Task: For heading  Tahoma with underline.  font size for heading20,  'Change the font style of data to'Arial.  and font size to 12,  Change the alignment of both headline & data to Align left.  In the sheet  Excel Template
Action: Mouse moved to (150, 121)
Screenshot: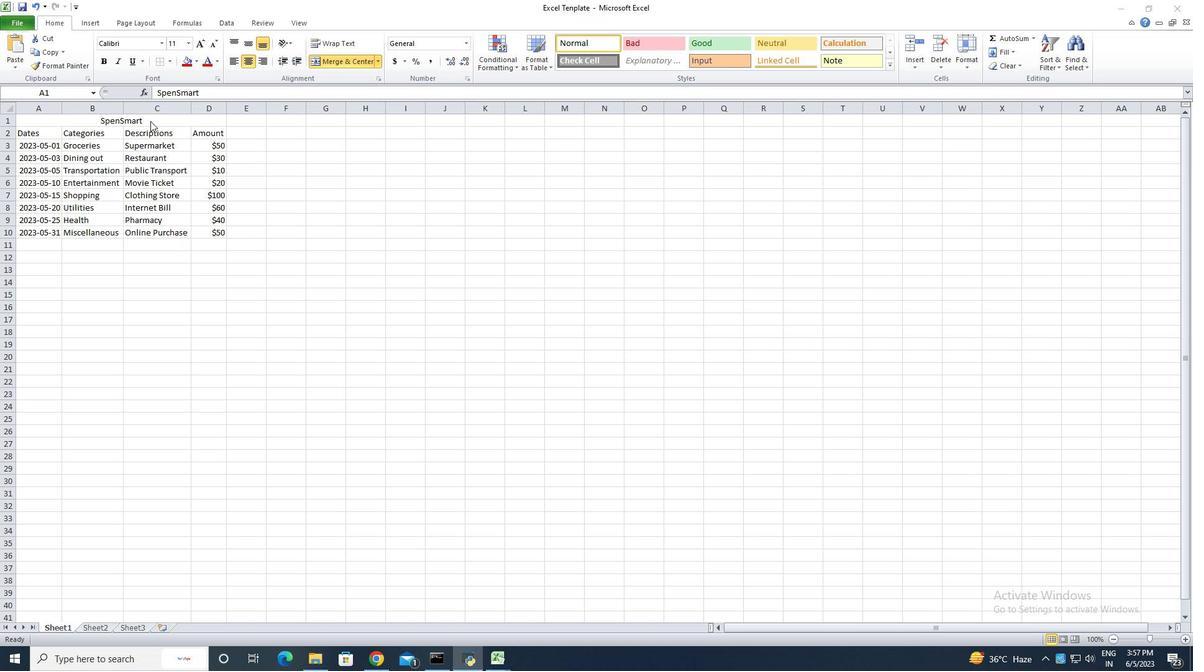 
Action: Mouse pressed left at (150, 121)
Screenshot: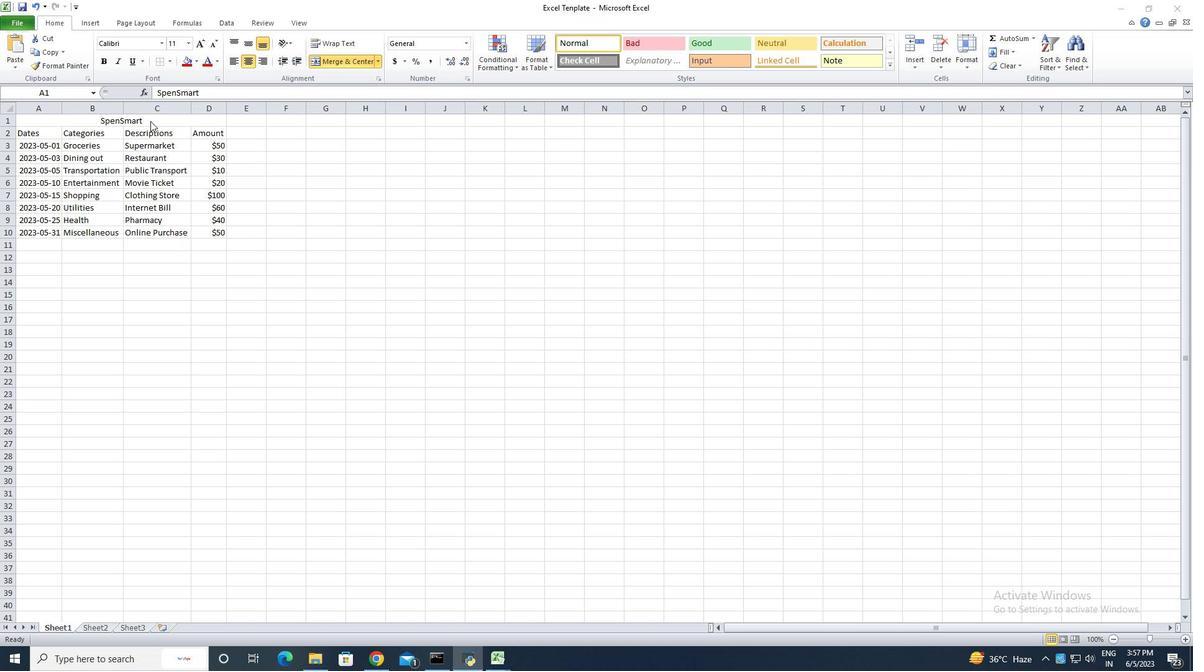 
Action: Mouse moved to (160, 42)
Screenshot: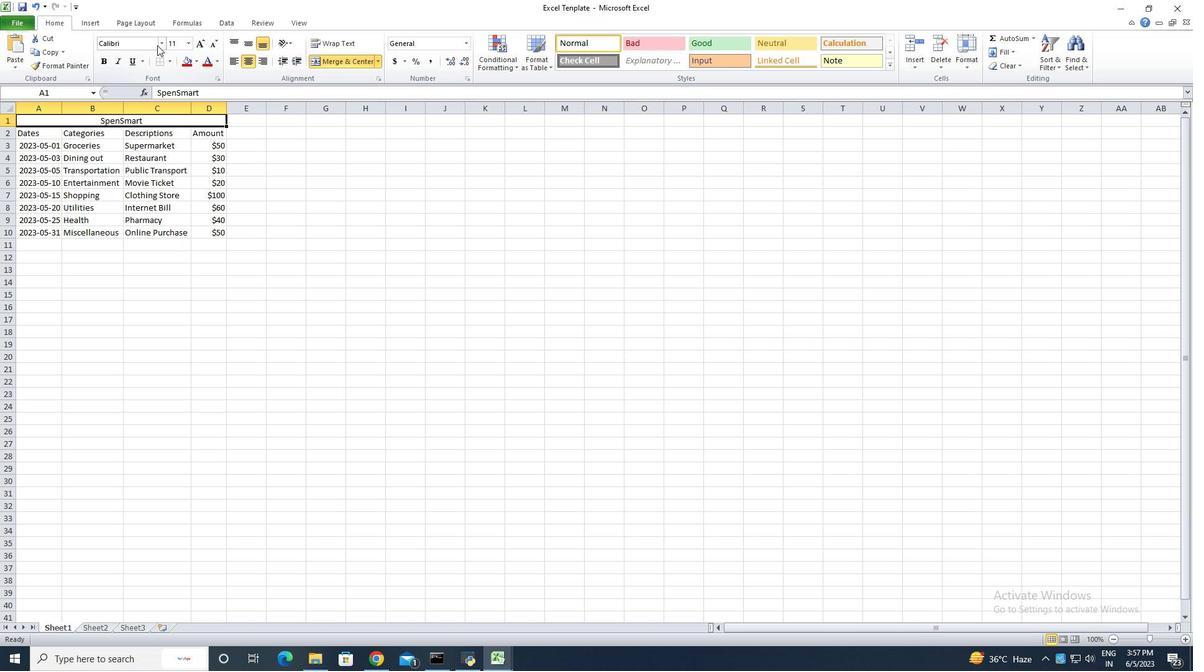 
Action: Mouse pressed left at (160, 42)
Screenshot: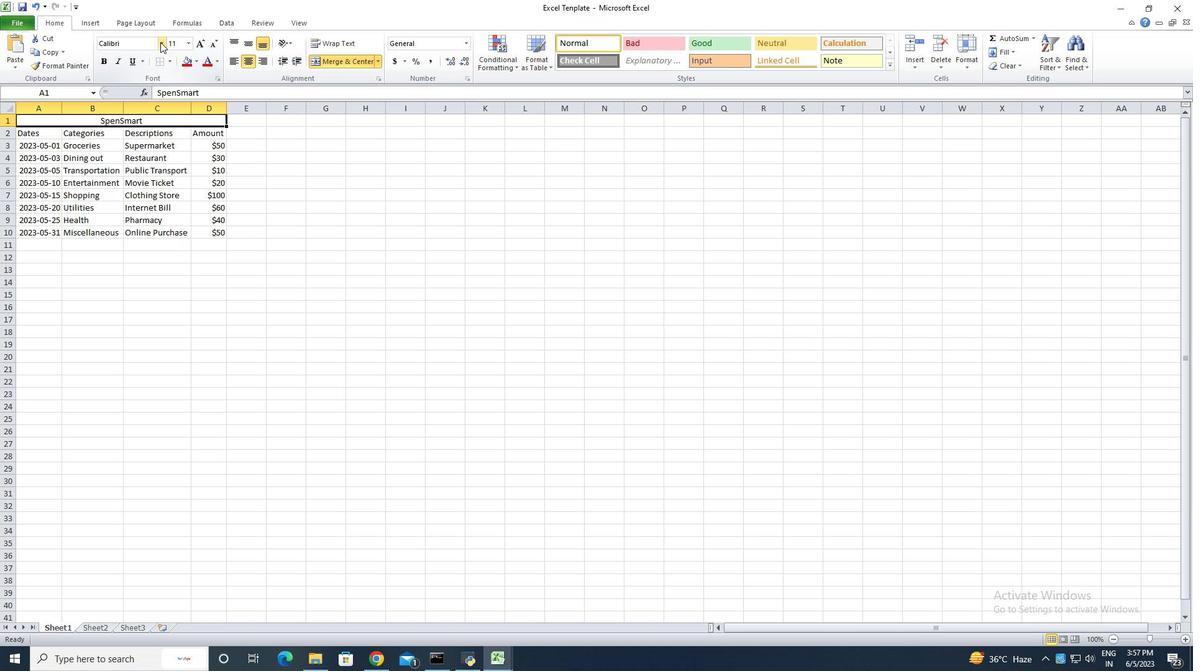 
Action: Mouse moved to (160, 42)
Screenshot: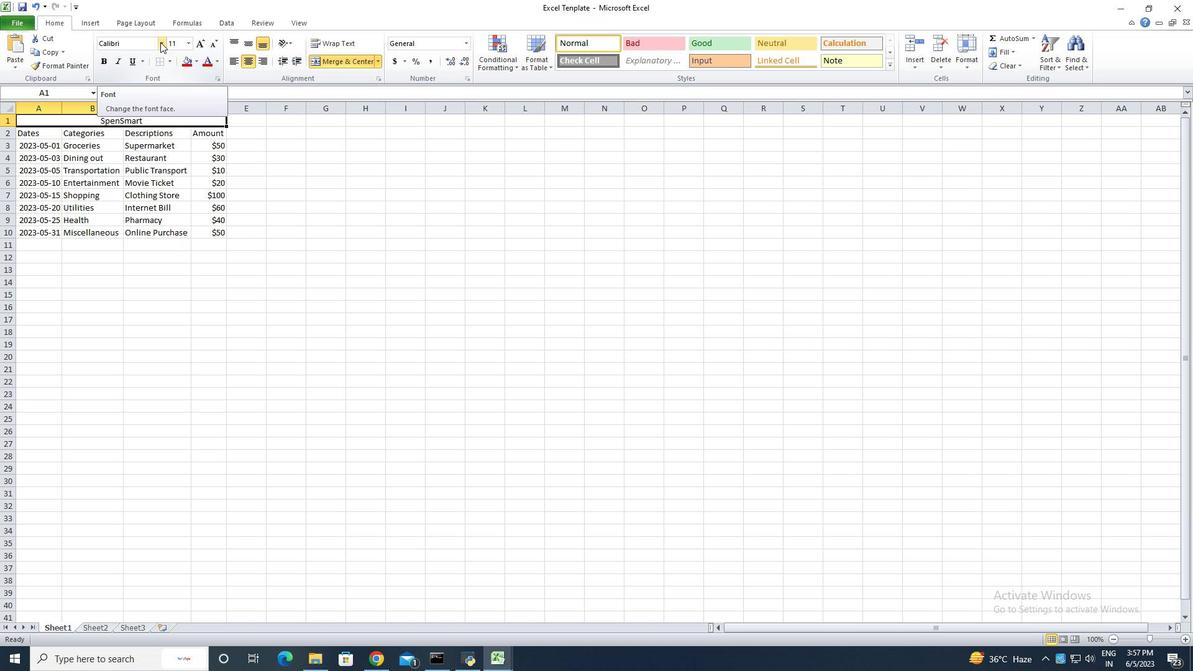 
Action: Key pressed ctrl+Tahoma<Key.backspace><Key.backspace><Key.backspace><Key.backspace><Key.backspace><Key.backspace><Key.shift>Tahoma
Screenshot: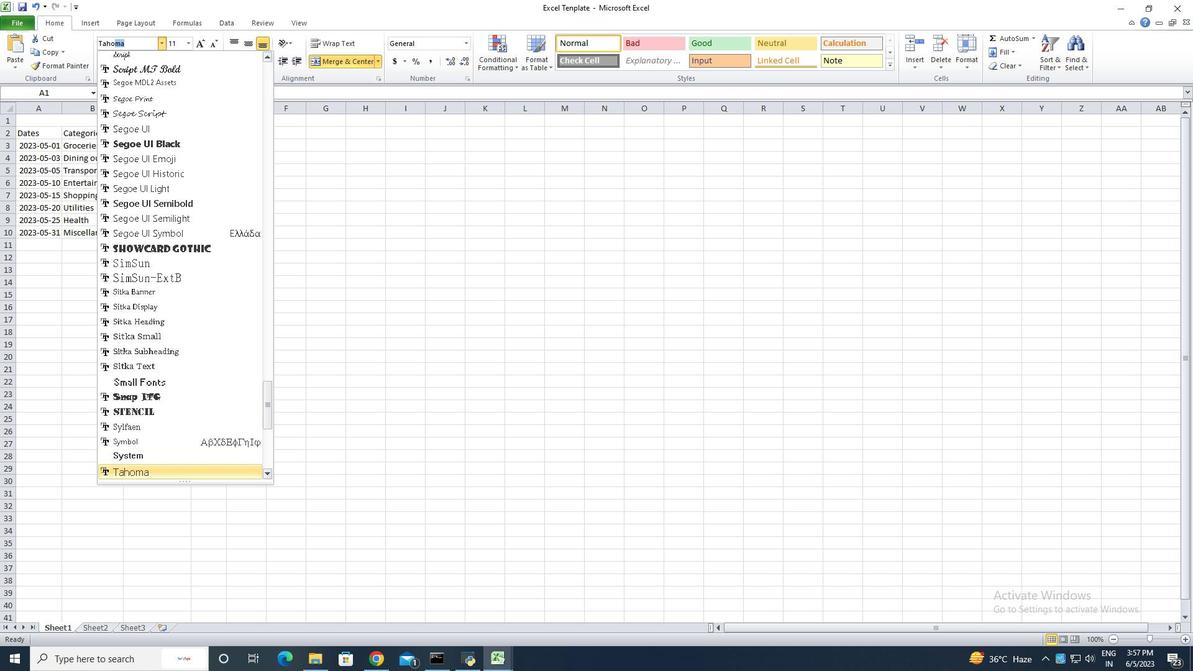 
Action: Mouse moved to (147, 467)
Screenshot: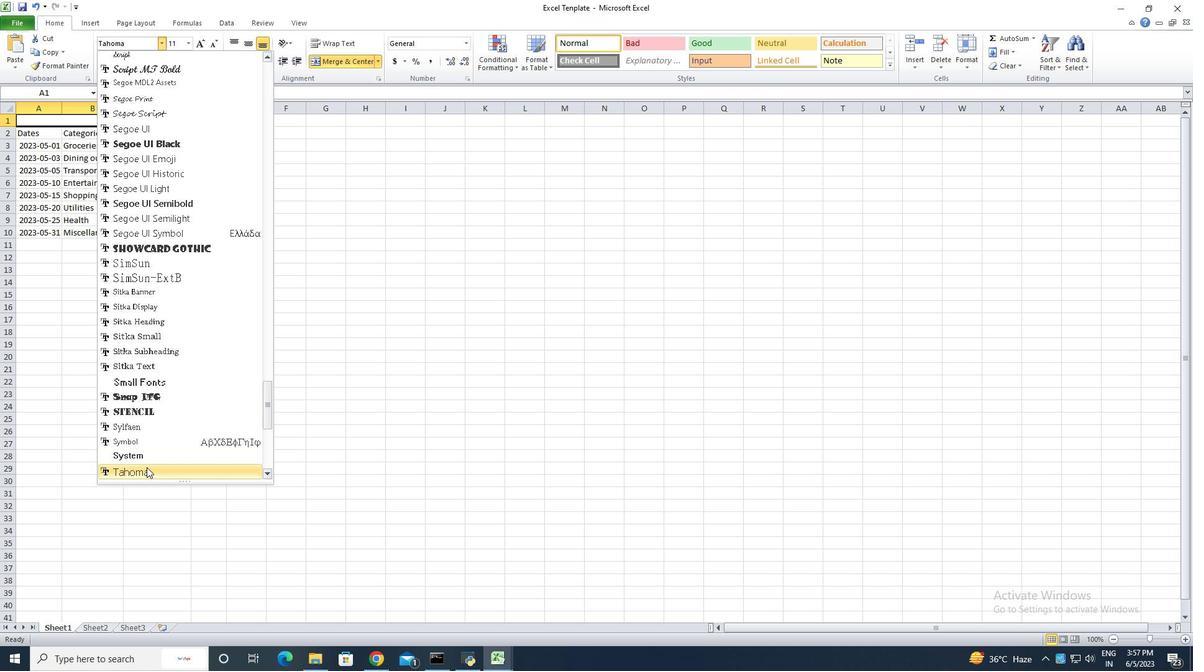 
Action: Mouse pressed left at (147, 467)
Screenshot: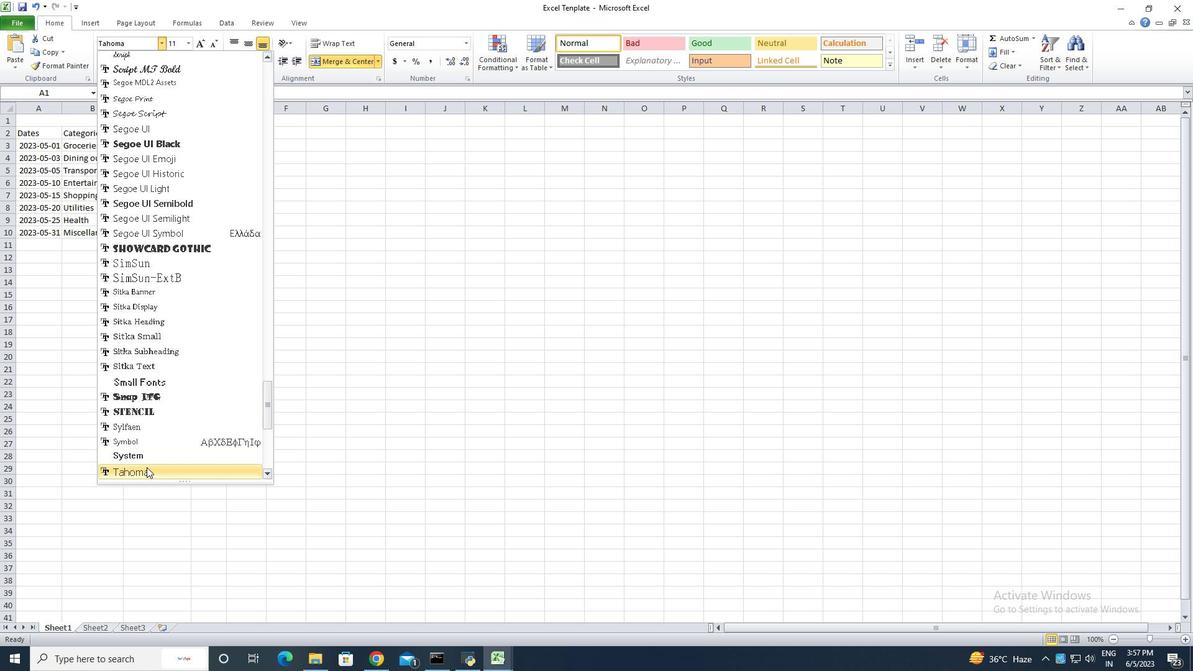 
Action: Mouse moved to (199, 47)
Screenshot: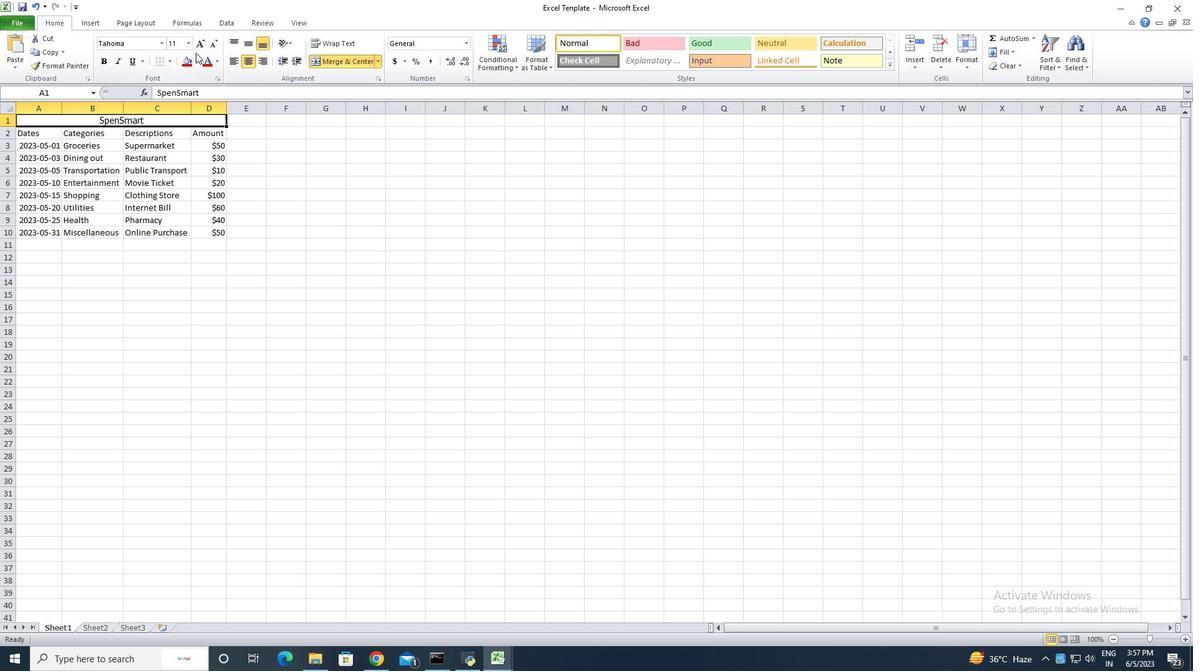 
Action: Mouse pressed left at (199, 47)
Screenshot: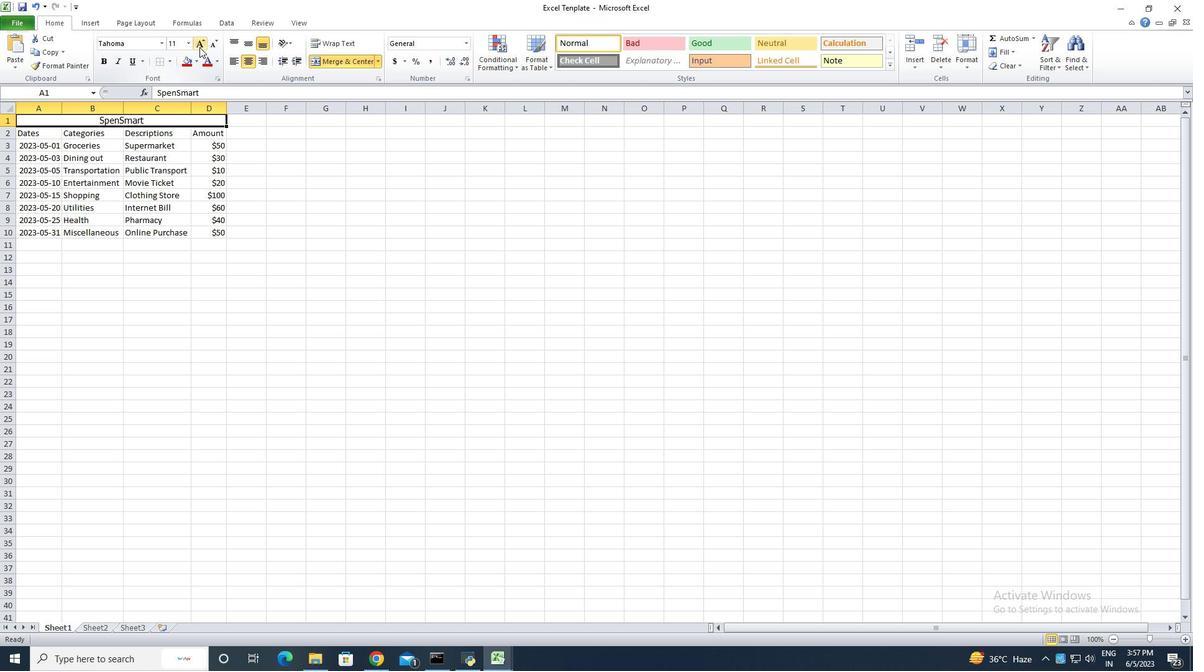 
Action: Mouse pressed left at (199, 47)
Screenshot: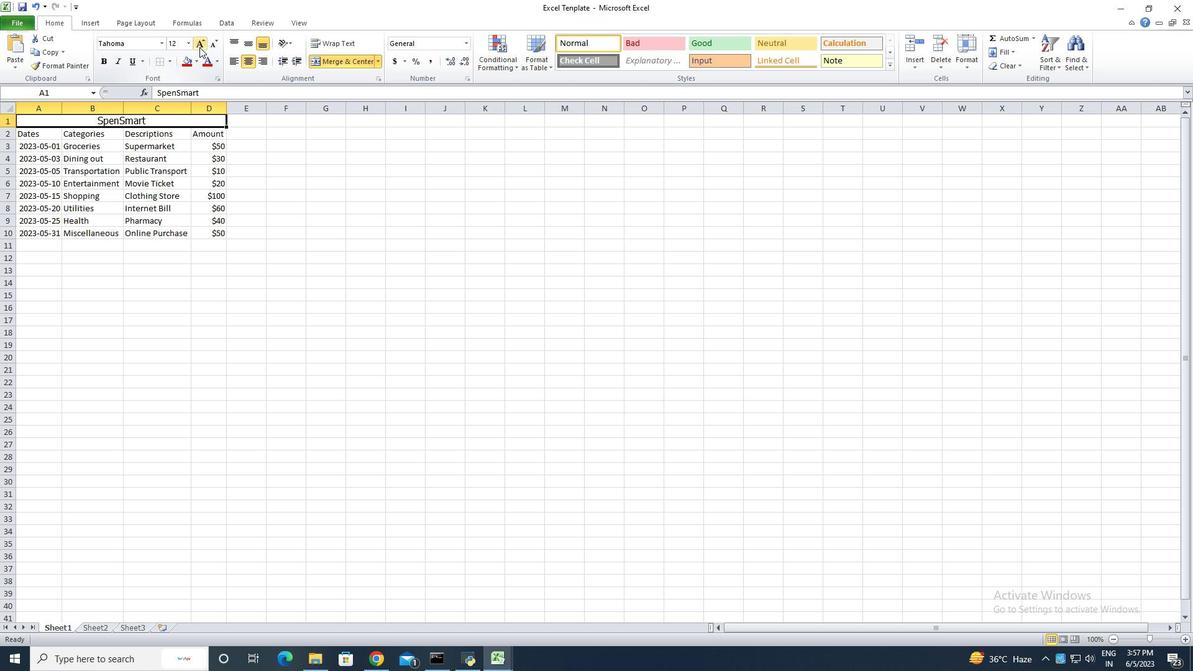 
Action: Mouse pressed left at (199, 47)
Screenshot: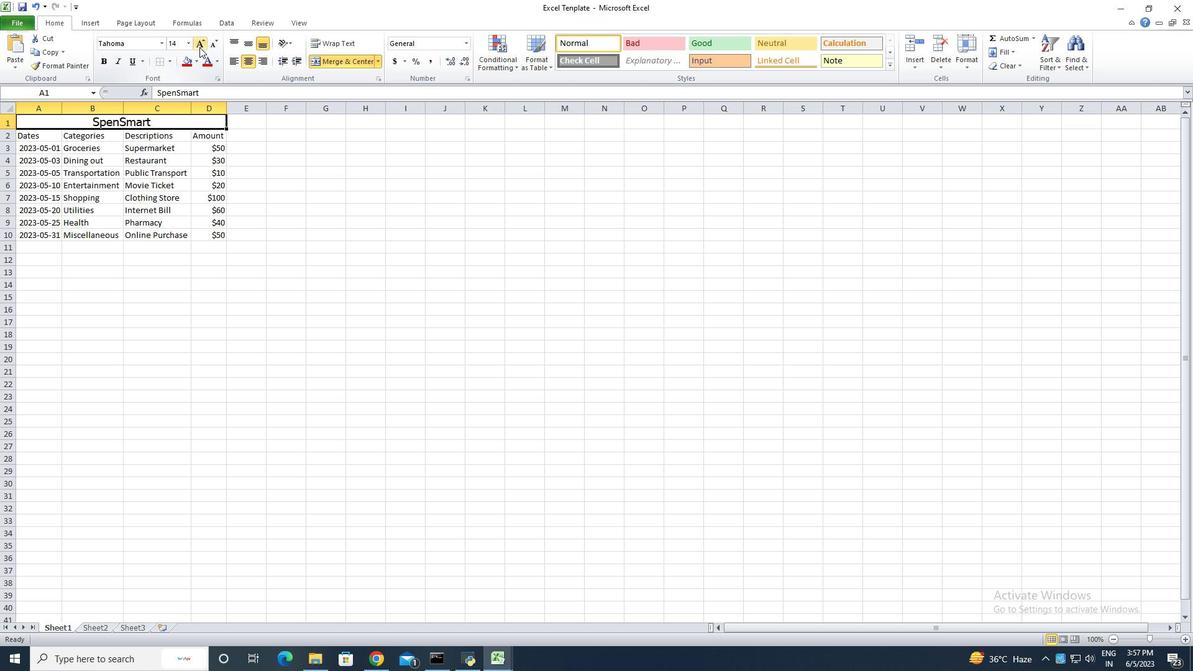 
Action: Mouse pressed left at (199, 47)
Screenshot: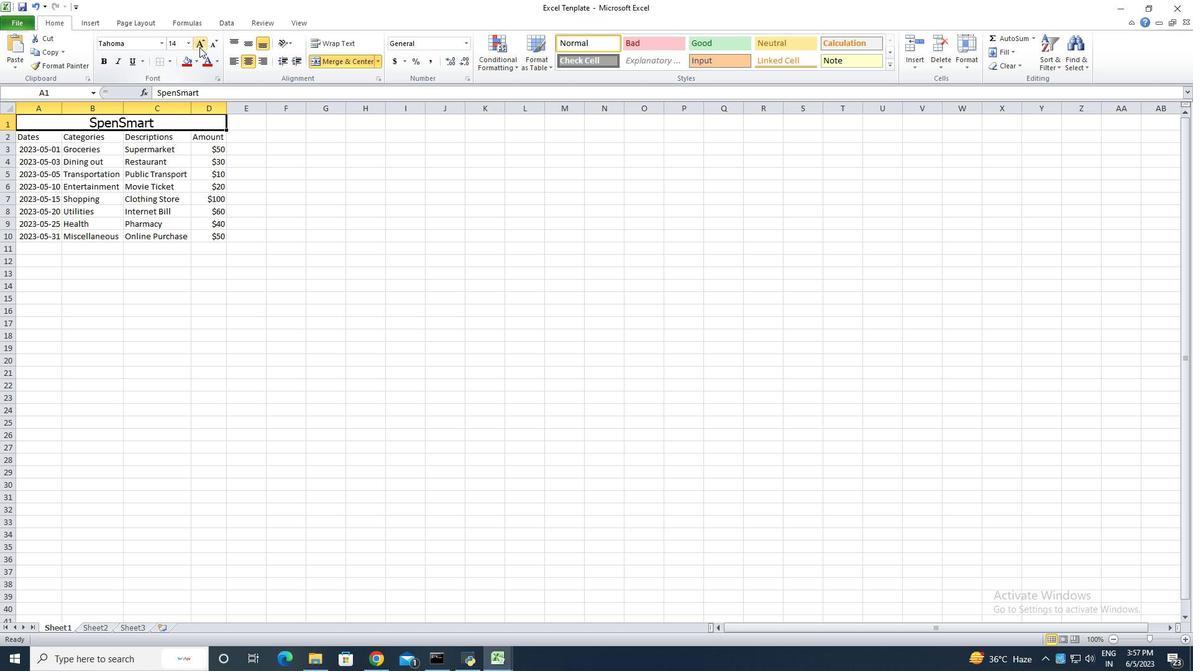 
Action: Mouse pressed left at (199, 47)
Screenshot: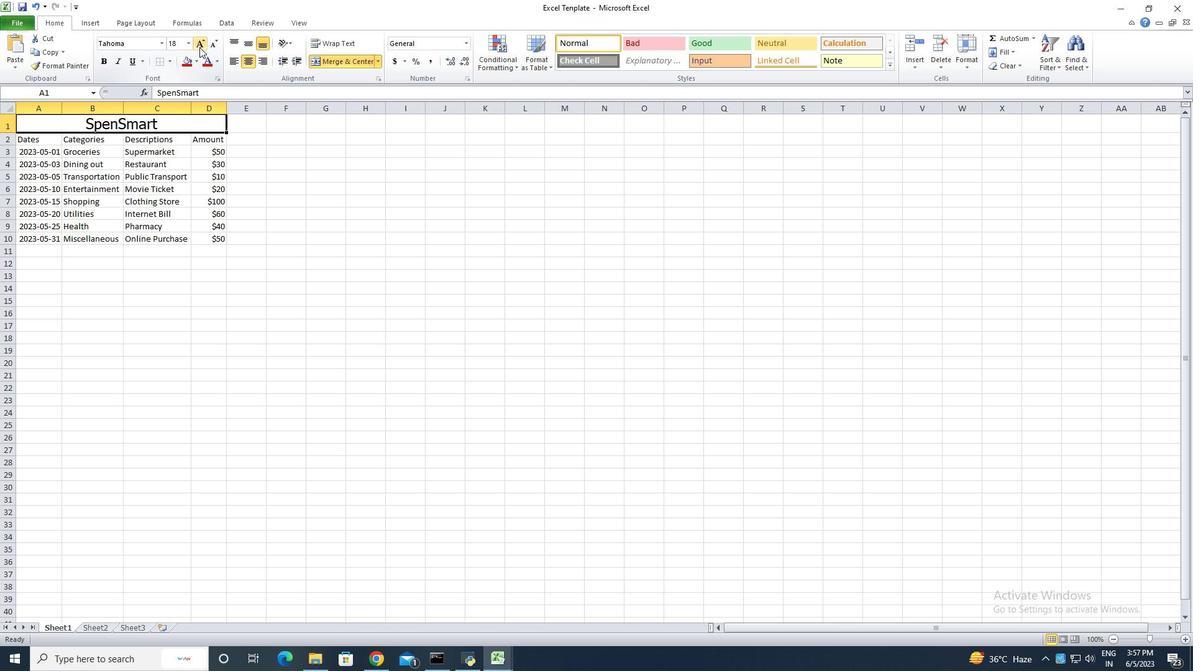 
Action: Mouse moved to (36, 142)
Screenshot: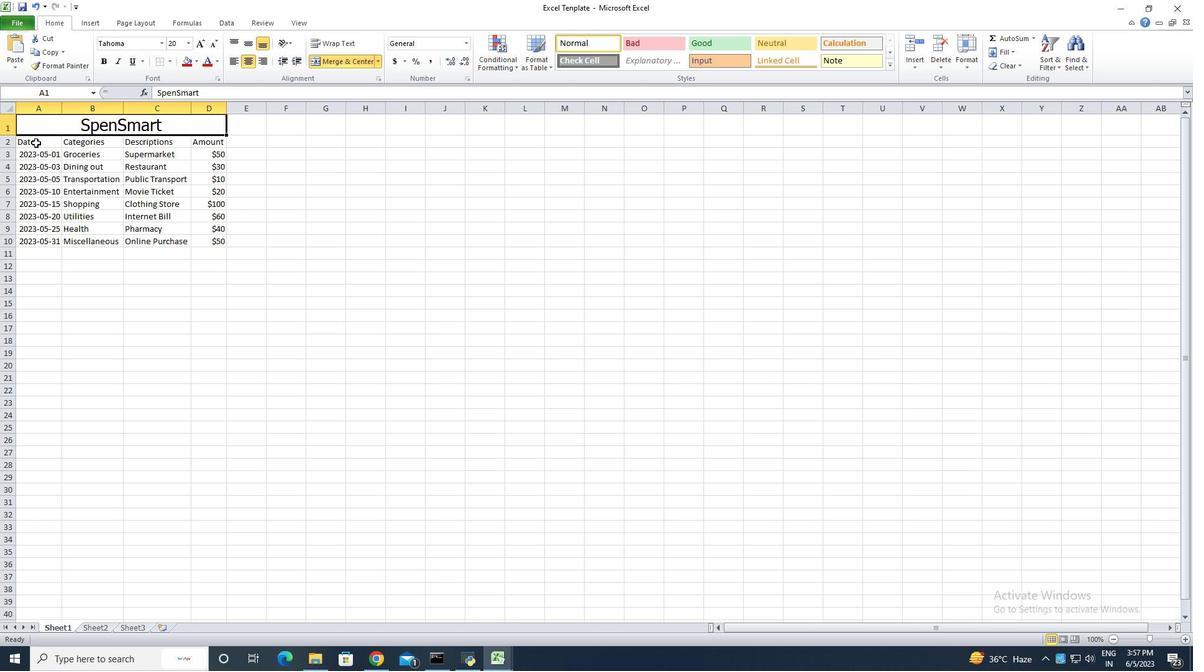 
Action: Mouse pressed left at (36, 142)
Screenshot: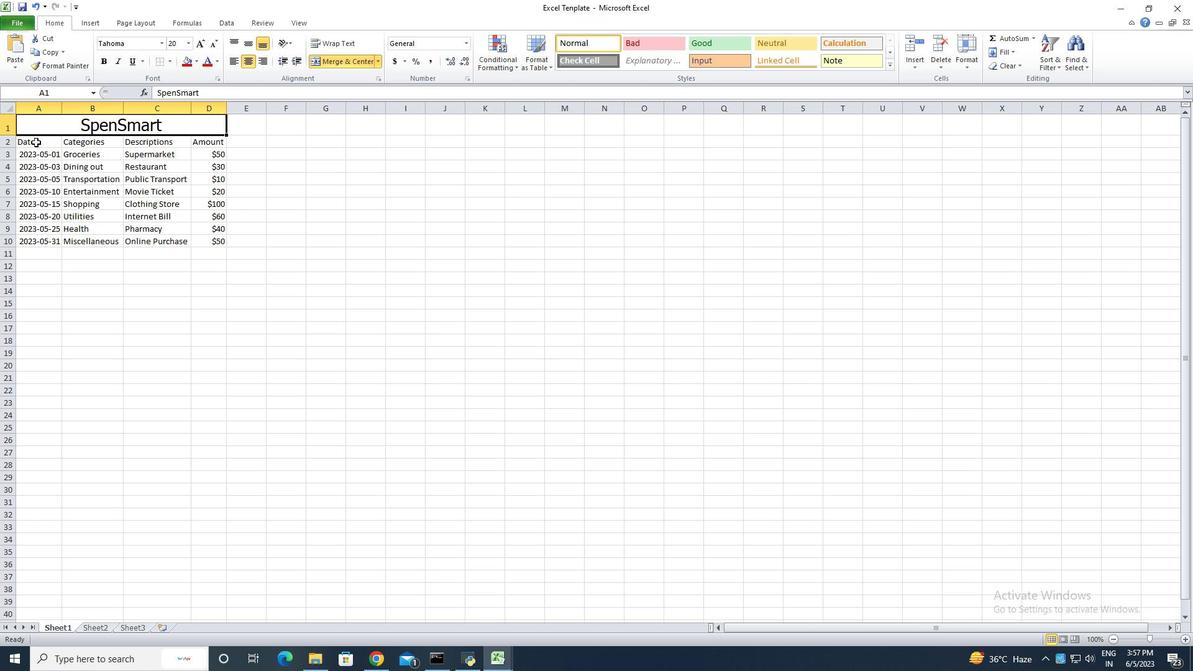 
Action: Mouse moved to (160, 37)
Screenshot: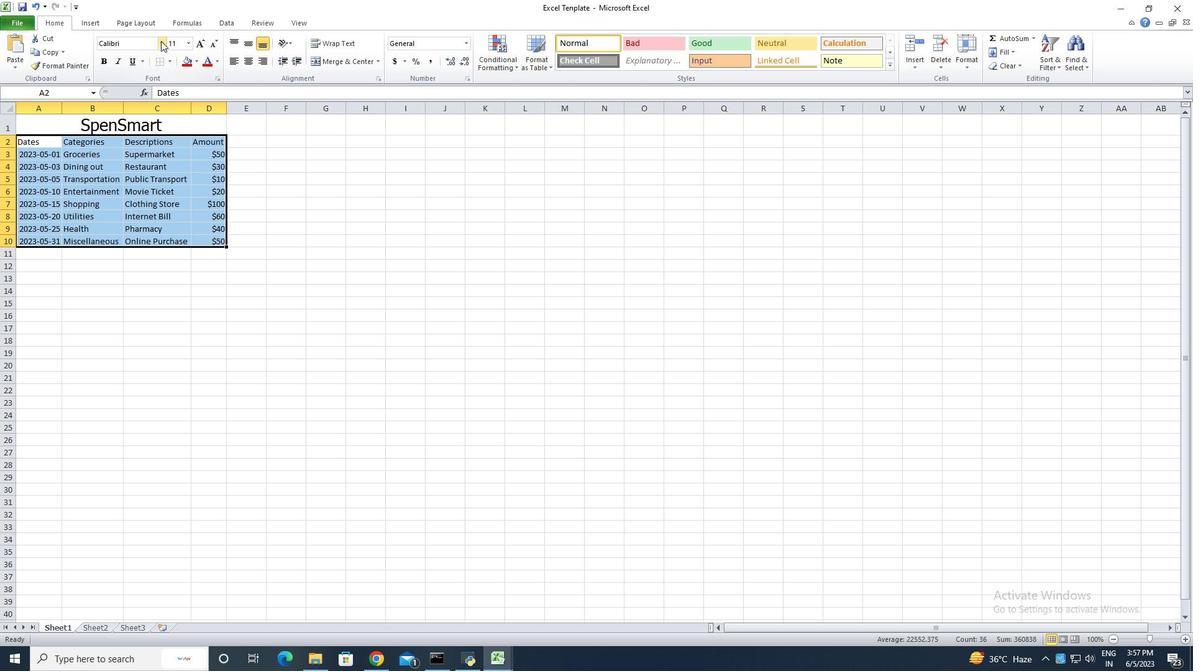 
Action: Mouse pressed left at (160, 37)
Screenshot: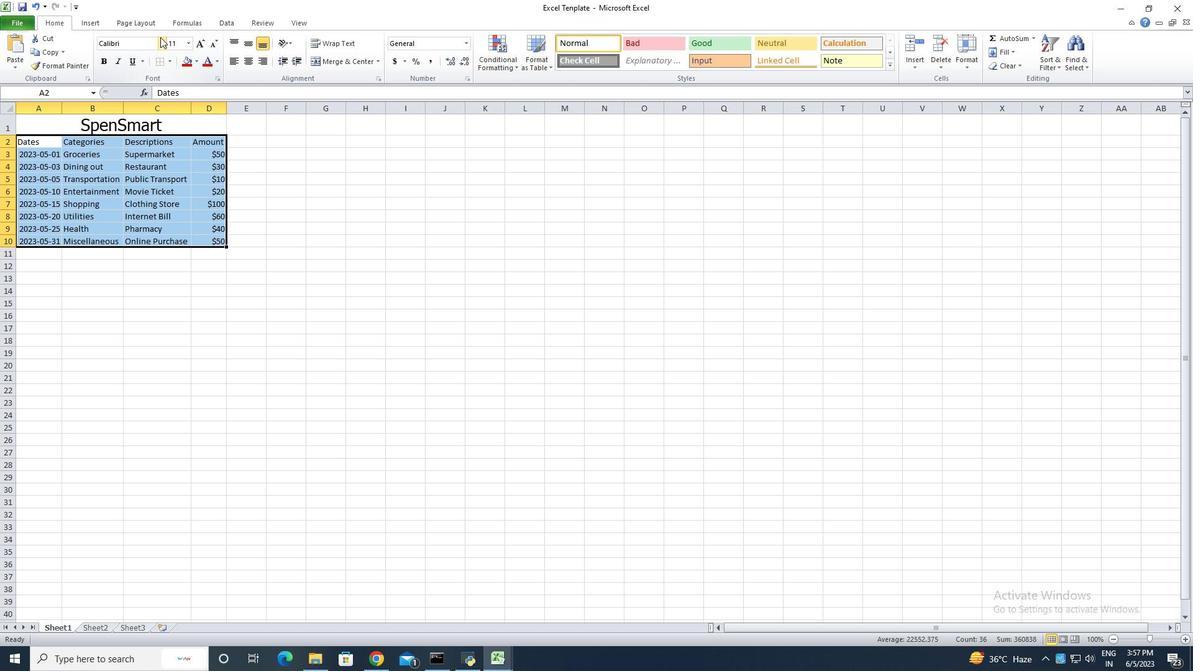 
Action: Mouse moved to (164, 143)
Screenshot: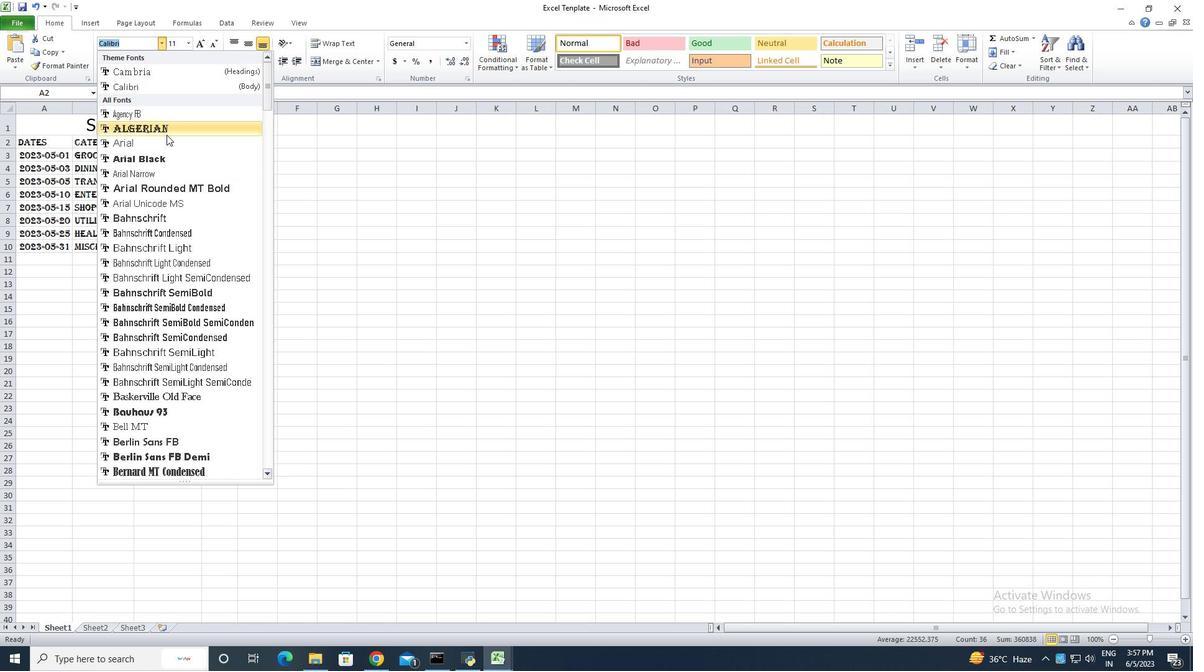 
Action: Mouse pressed left at (164, 143)
Screenshot: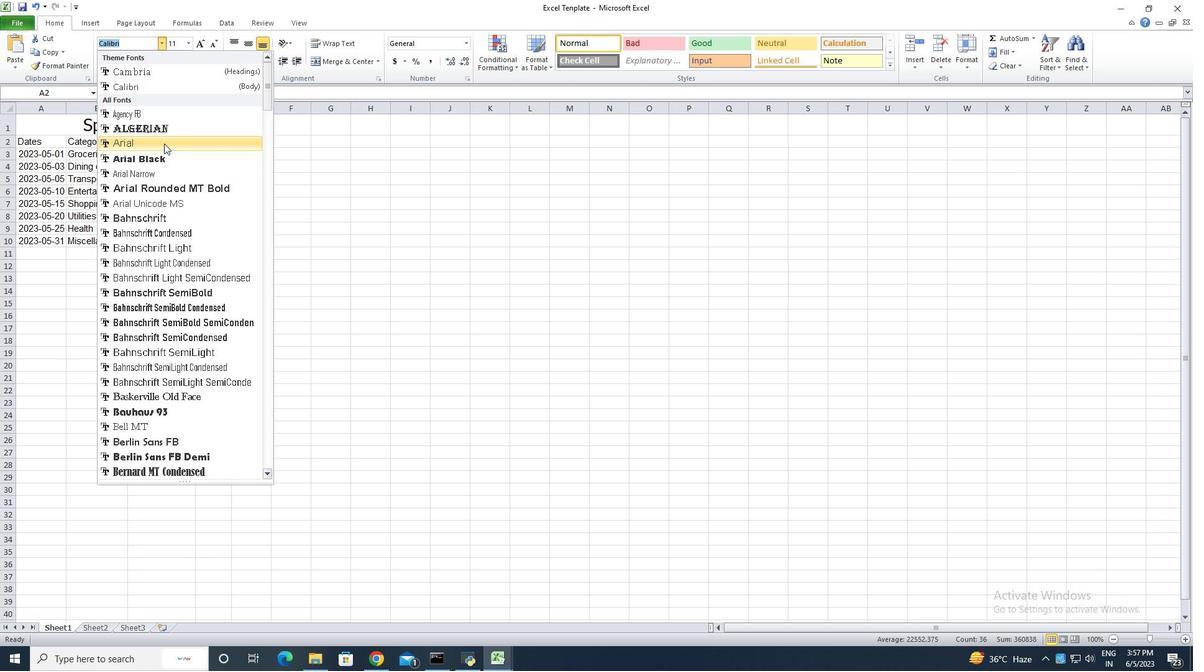 
Action: Mouse moved to (200, 42)
Screenshot: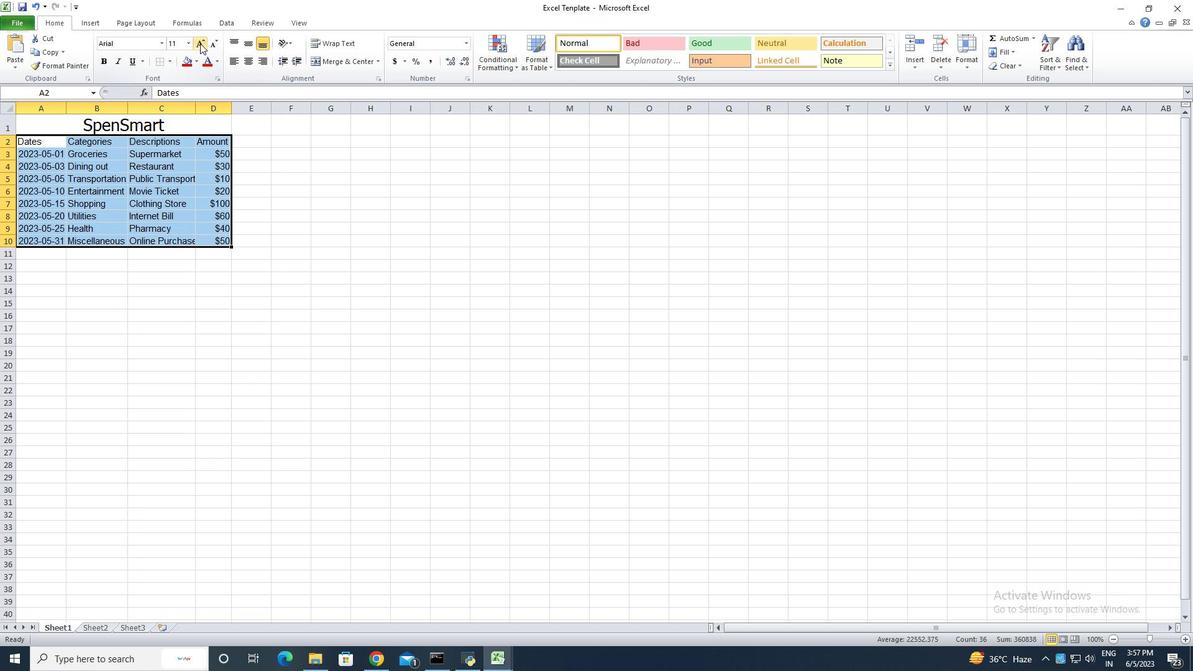 
Action: Mouse pressed left at (200, 42)
Screenshot: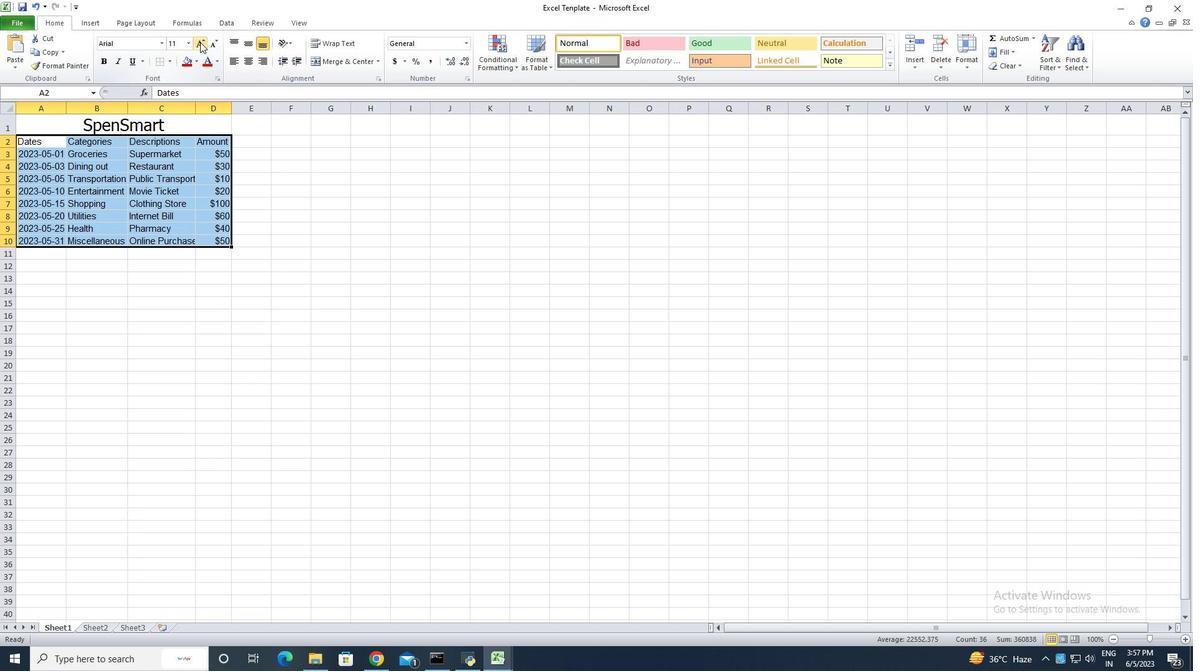 
Action: Mouse moved to (208, 350)
Screenshot: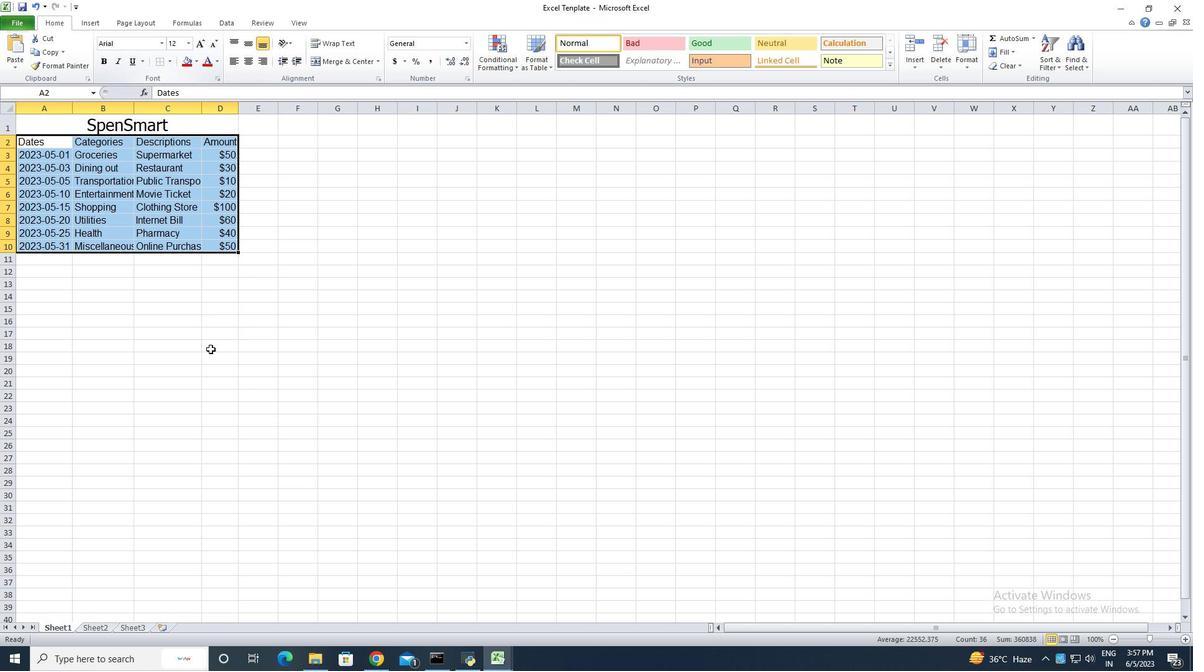 
Action: Mouse pressed left at (208, 350)
Screenshot: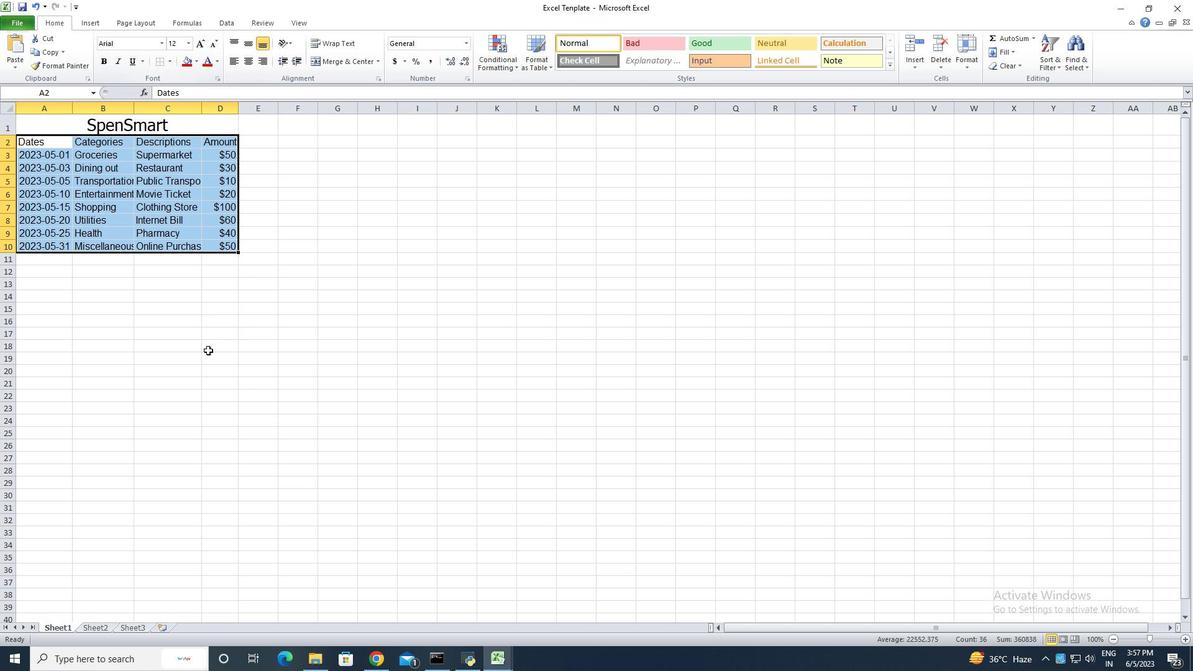 
Action: Mouse moved to (73, 111)
Screenshot: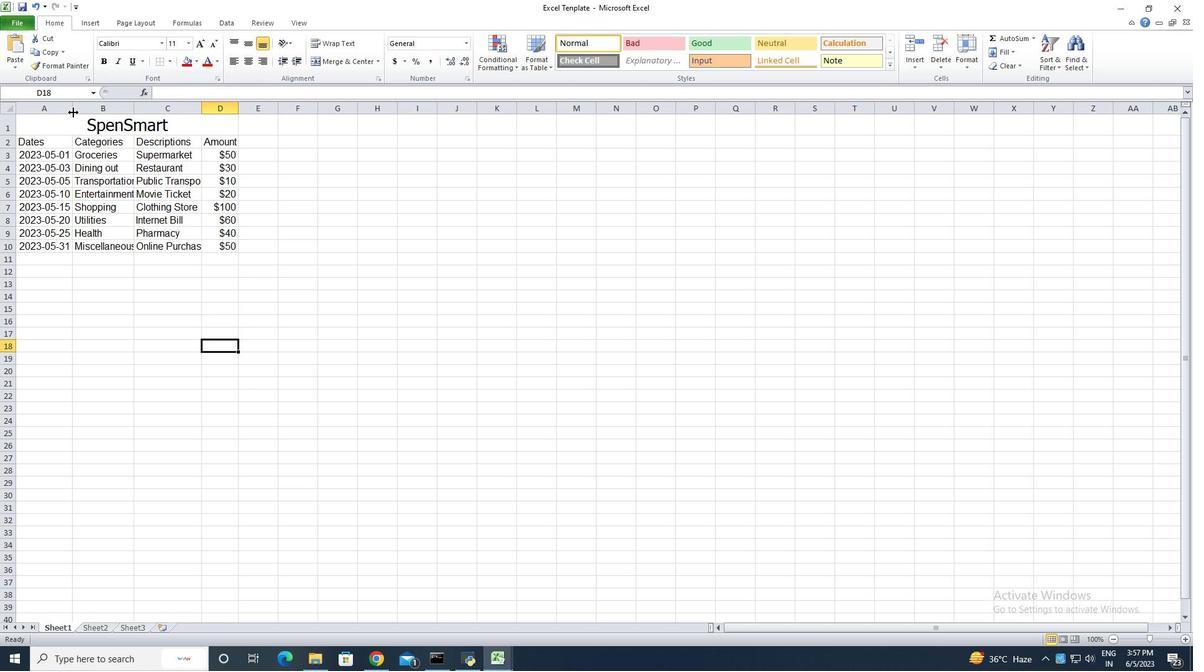 
Action: Mouse pressed left at (73, 111)
Screenshot: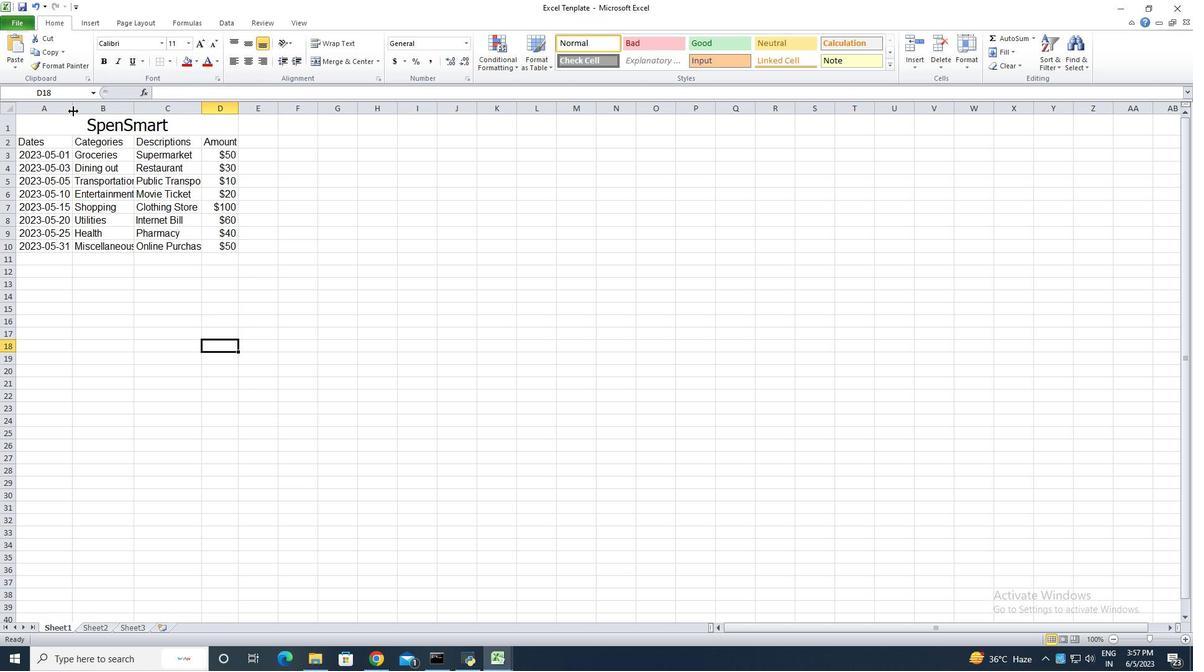 
Action: Mouse pressed left at (73, 111)
Screenshot: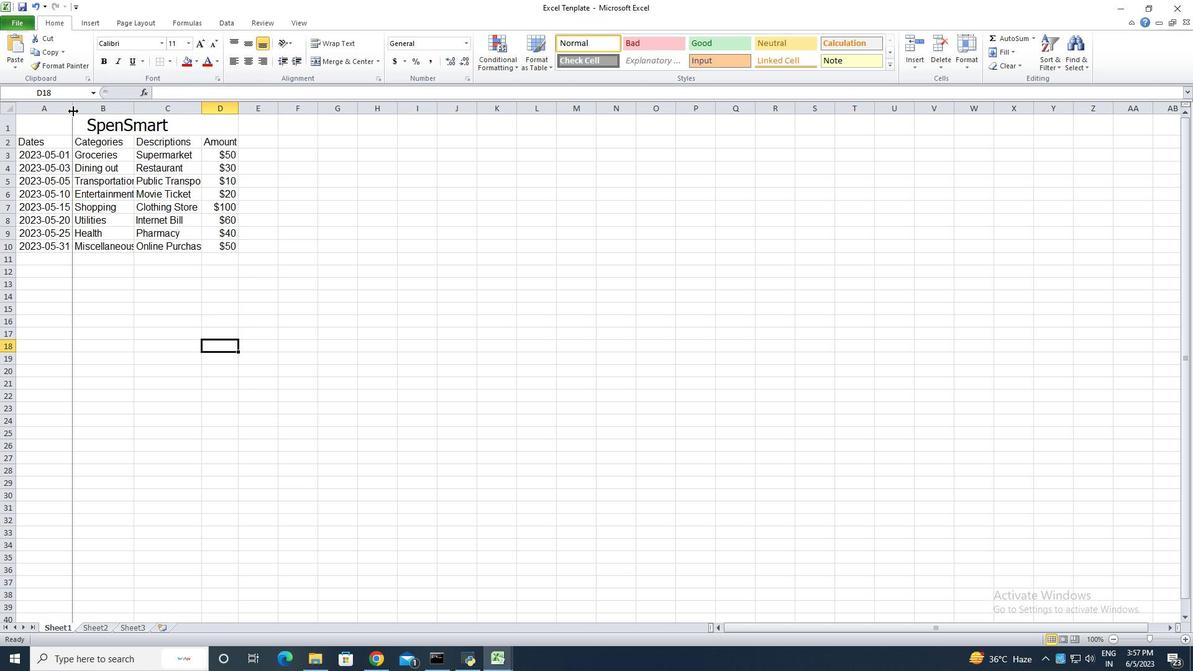 
Action: Mouse moved to (132, 111)
Screenshot: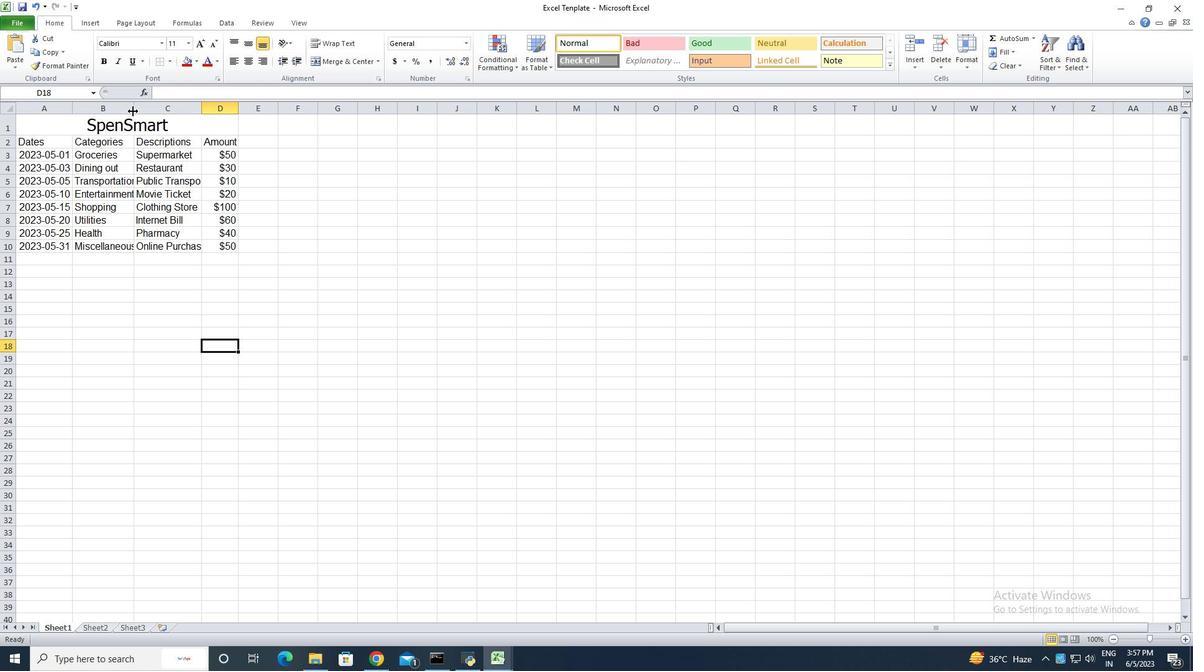 
Action: Mouse pressed left at (132, 111)
Screenshot: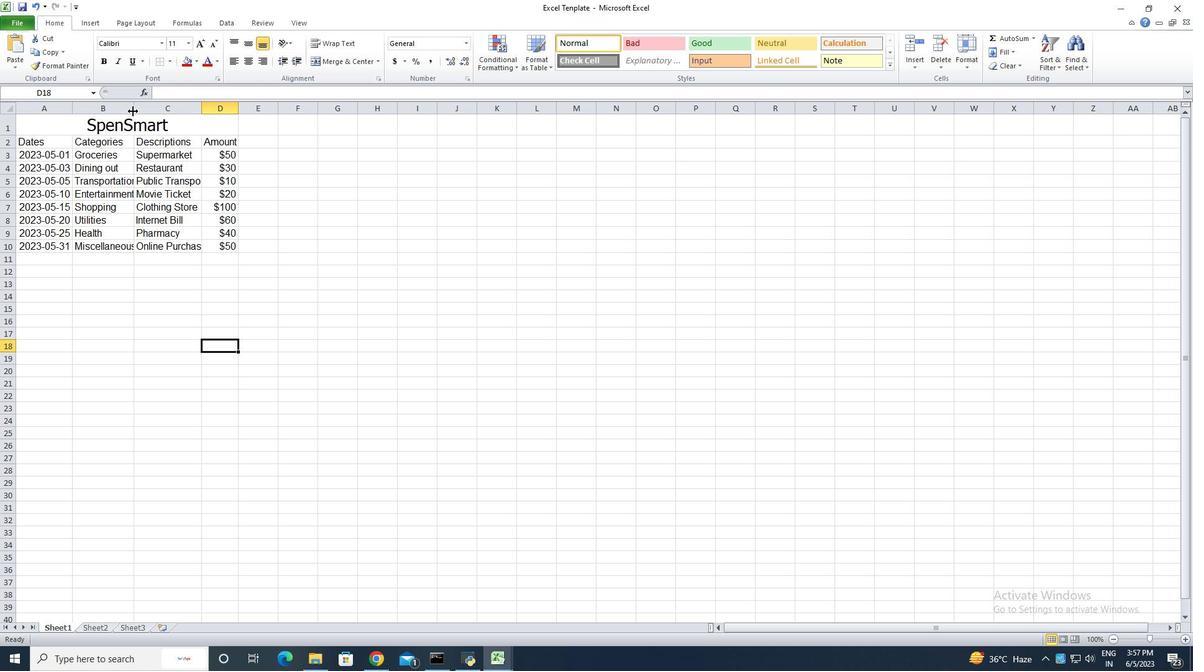 
Action: Mouse pressed left at (132, 111)
Screenshot: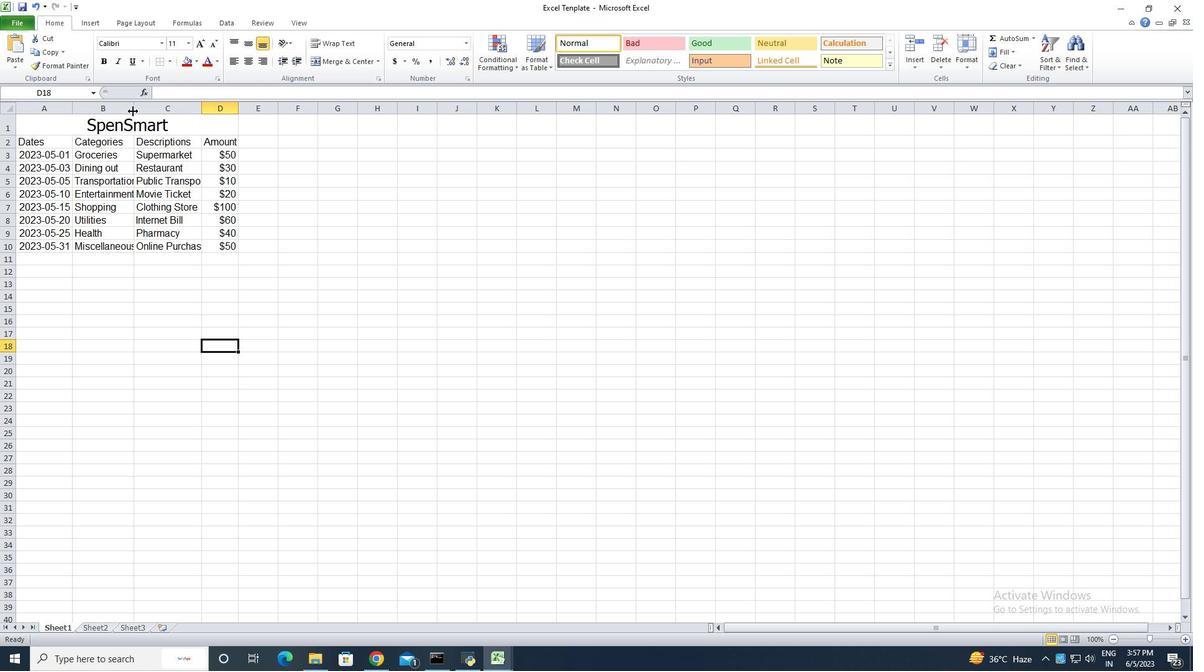 
Action: Mouse moved to (206, 106)
Screenshot: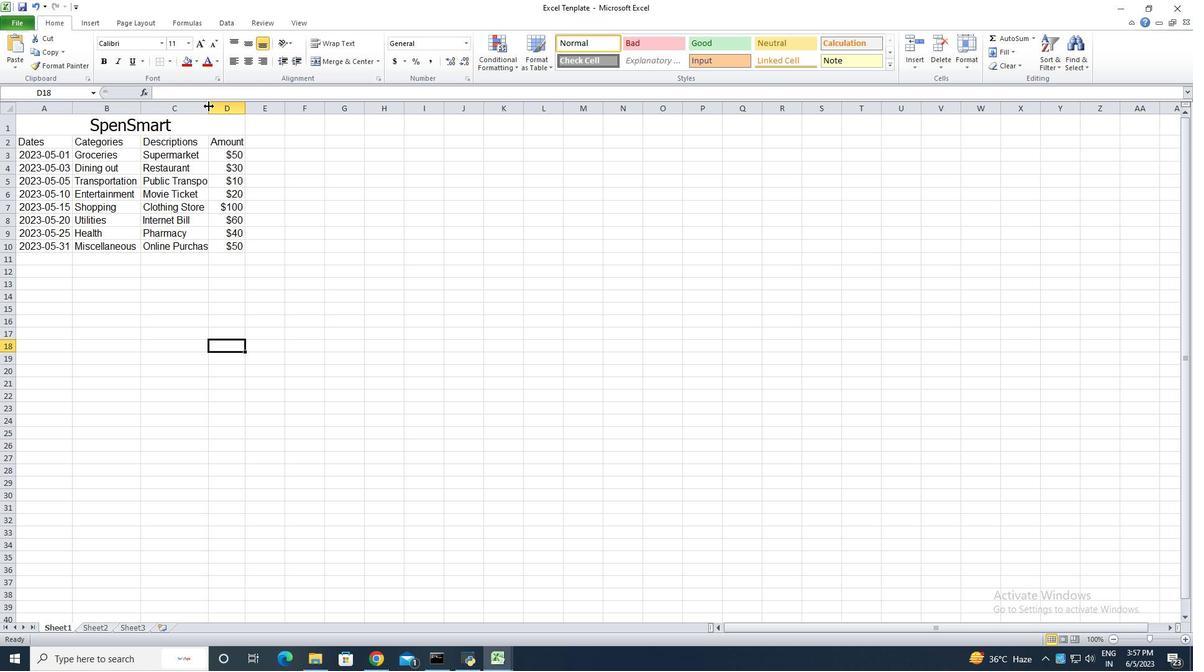 
Action: Mouse pressed left at (206, 106)
Screenshot: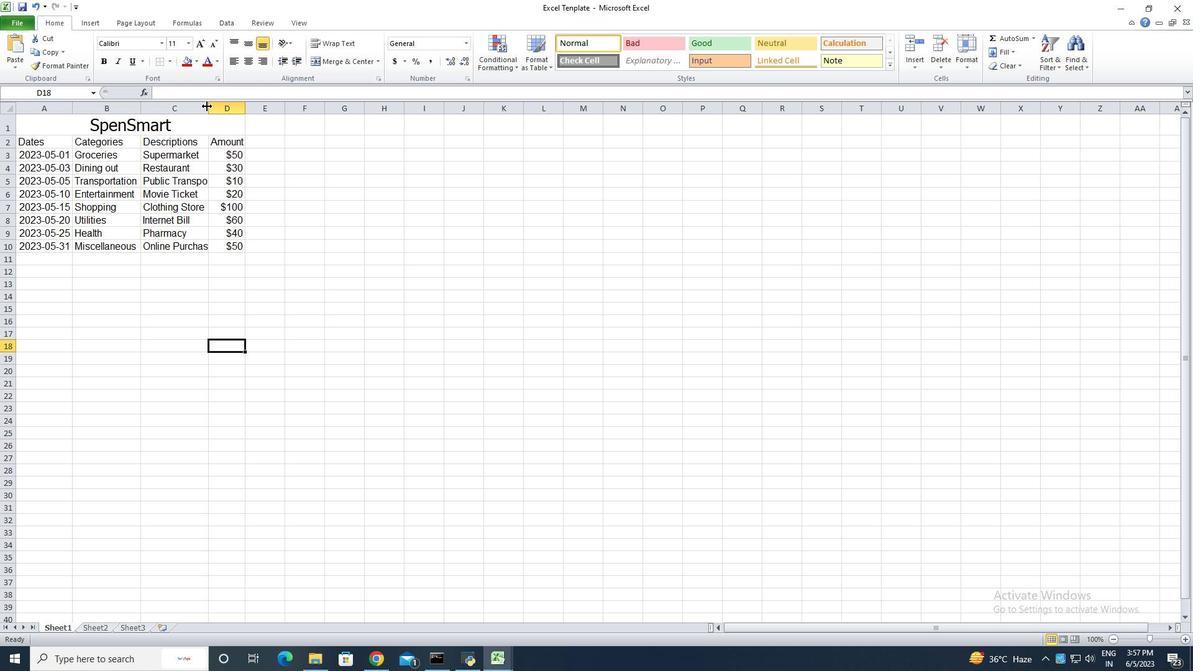 
Action: Mouse moved to (207, 106)
Screenshot: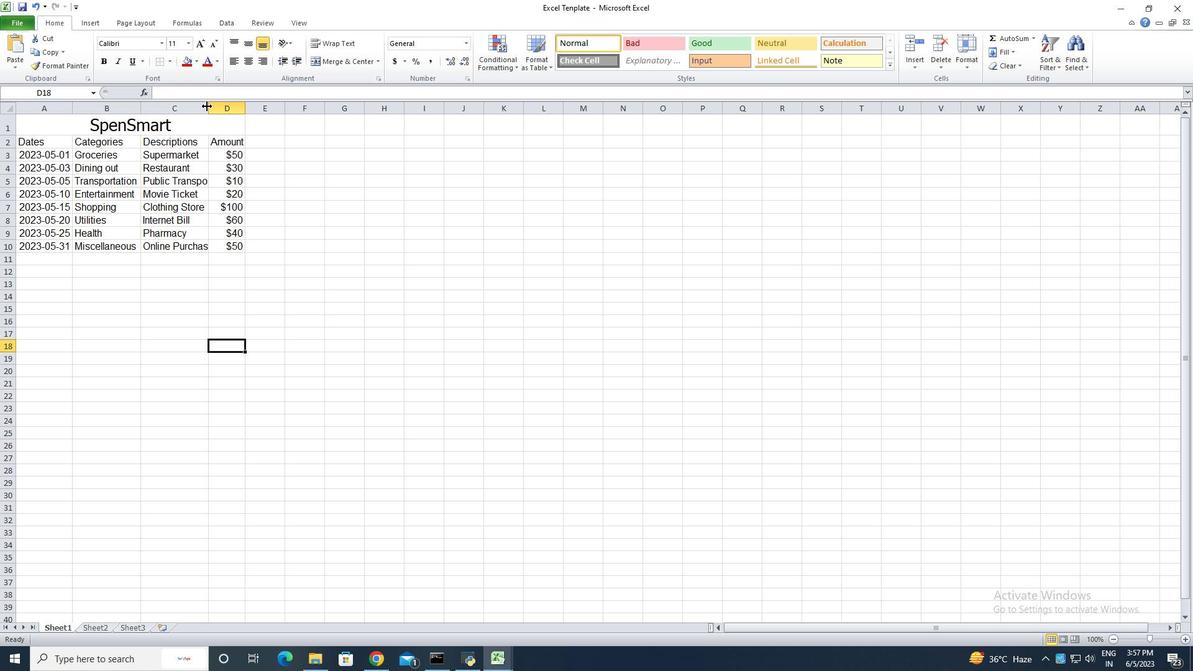 
Action: Mouse pressed left at (206, 106)
Screenshot: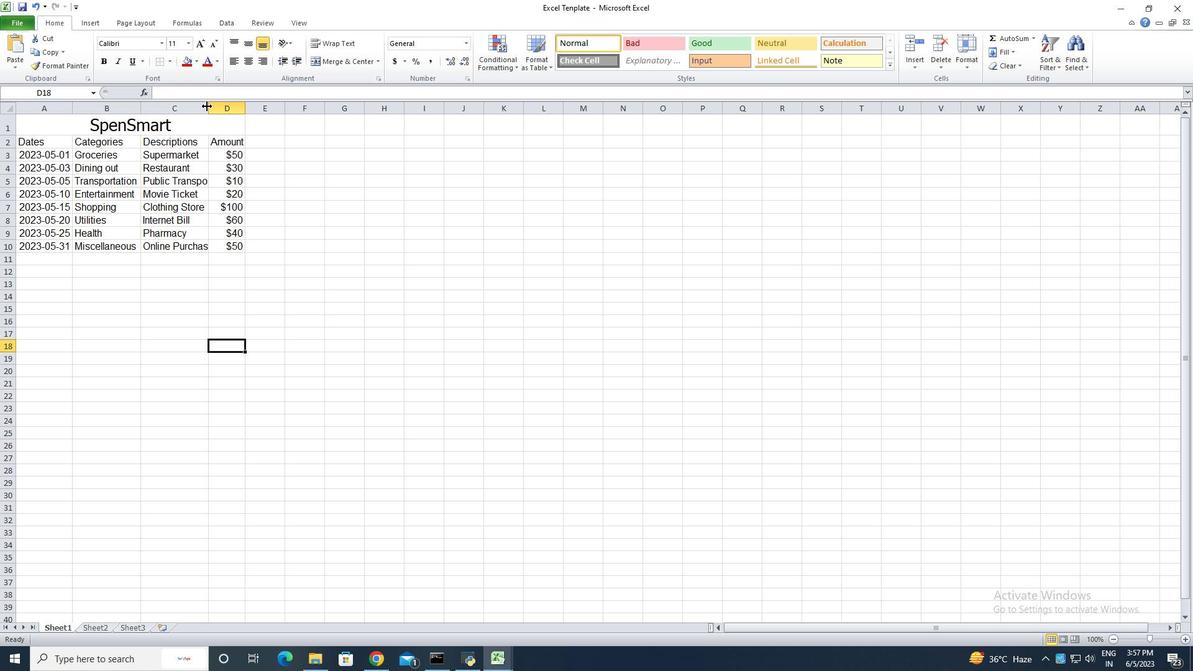 
Action: Mouse moved to (254, 111)
Screenshot: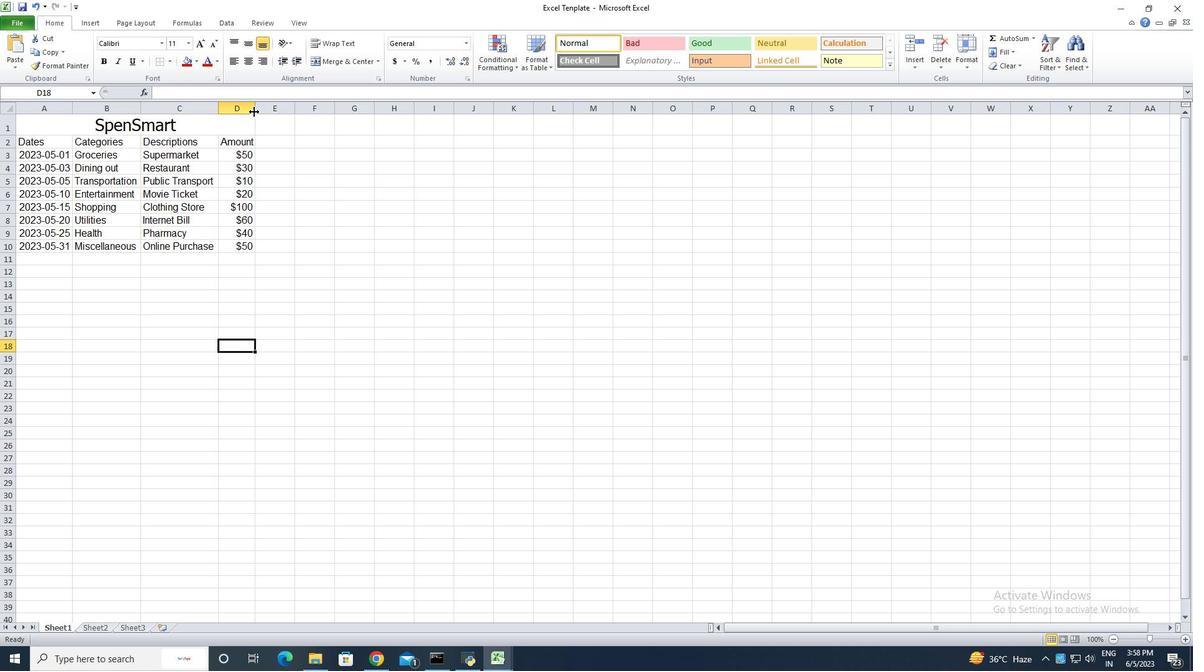 
Action: Mouse pressed left at (254, 111)
Screenshot: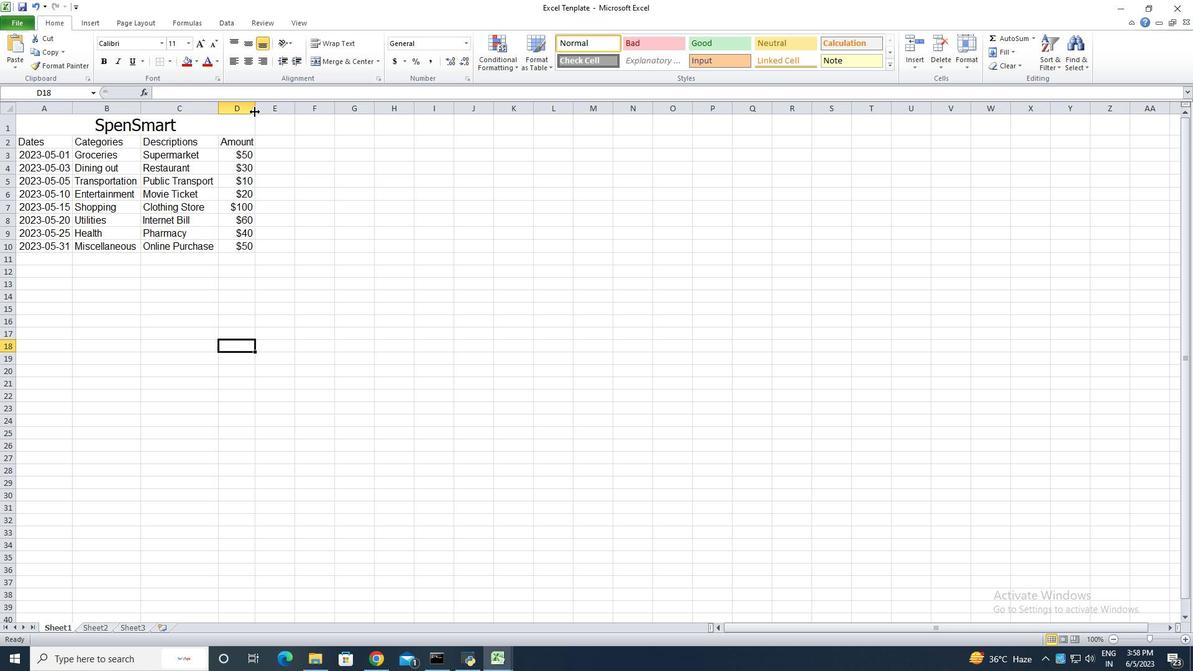 
Action: Mouse pressed left at (254, 111)
Screenshot: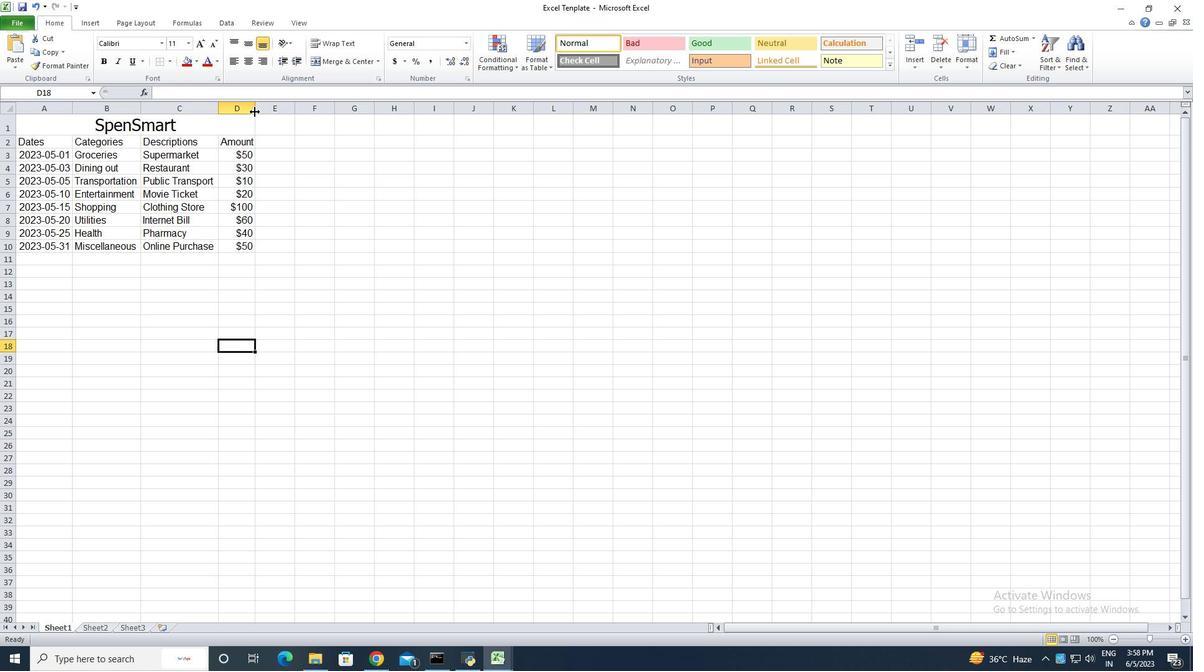 
Action: Mouse moved to (190, 377)
Screenshot: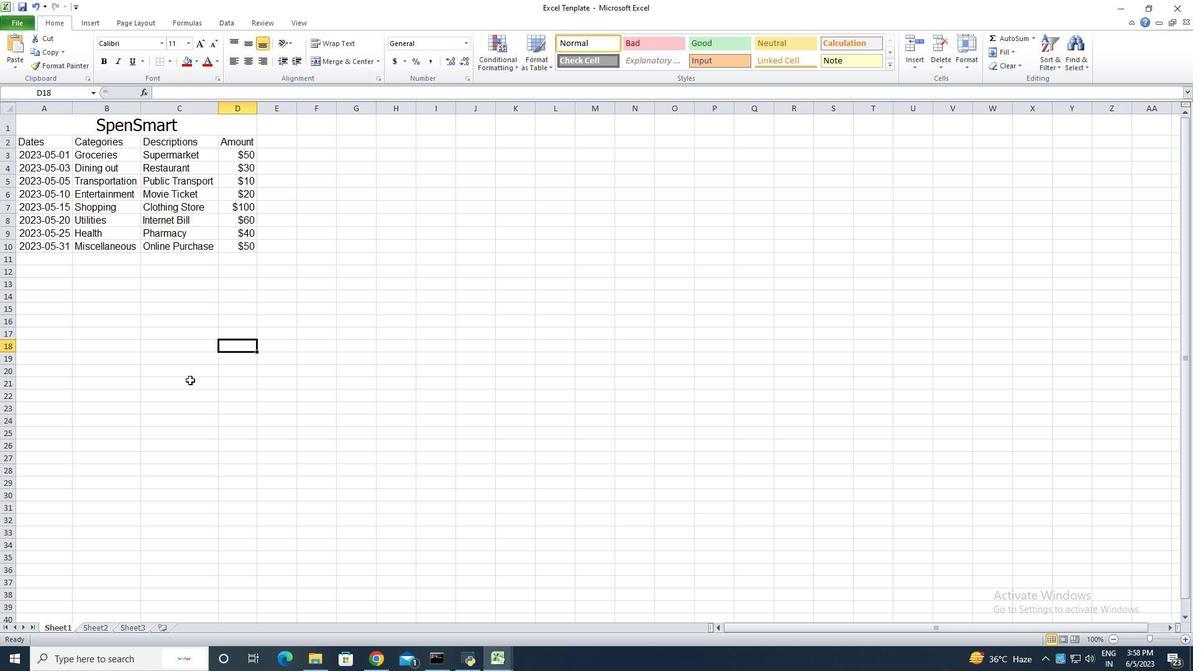 
Action: Mouse pressed left at (190, 377)
Screenshot: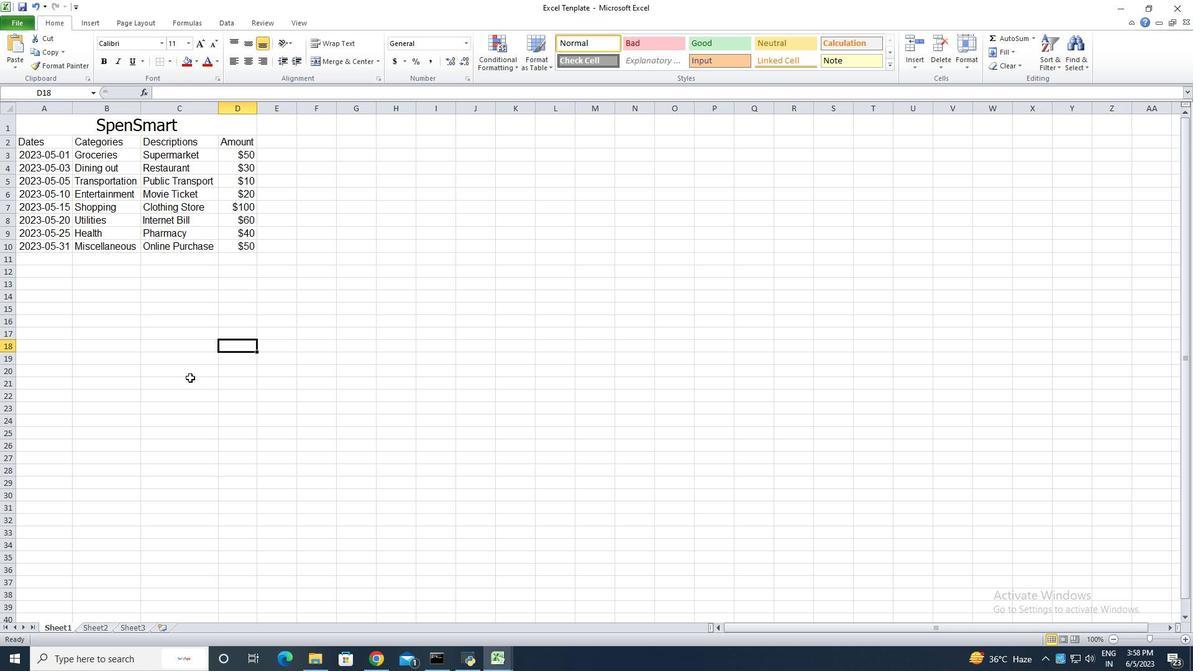 
Action: Mouse moved to (60, 123)
Screenshot: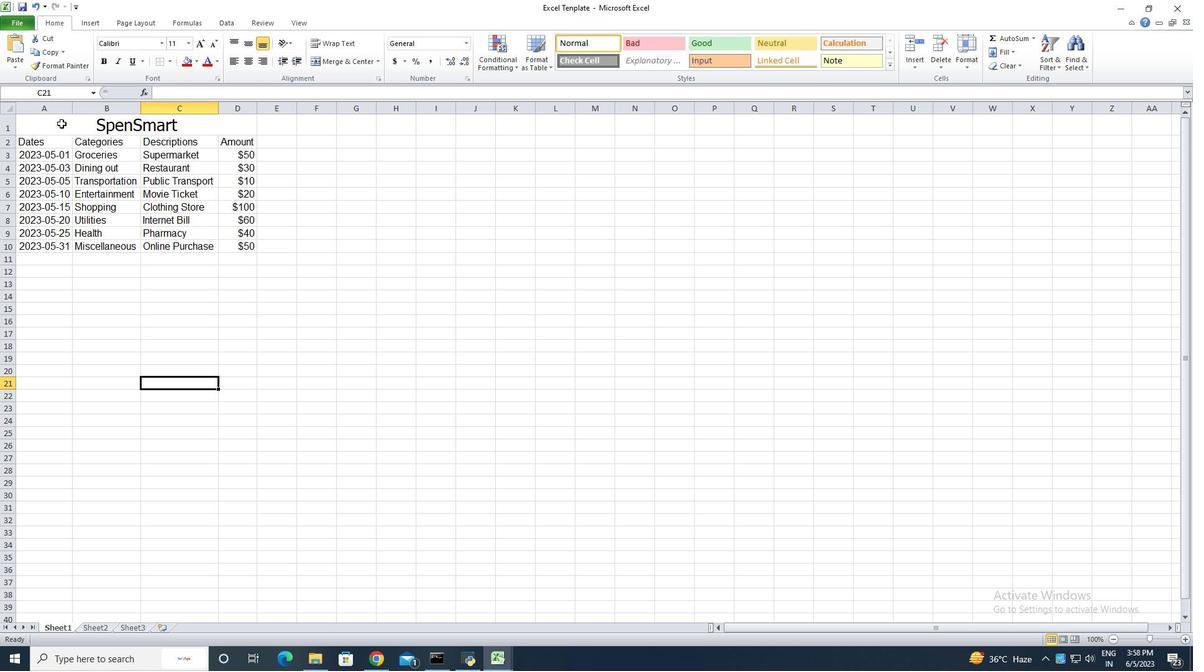 
Action: Mouse pressed left at (60, 123)
Screenshot: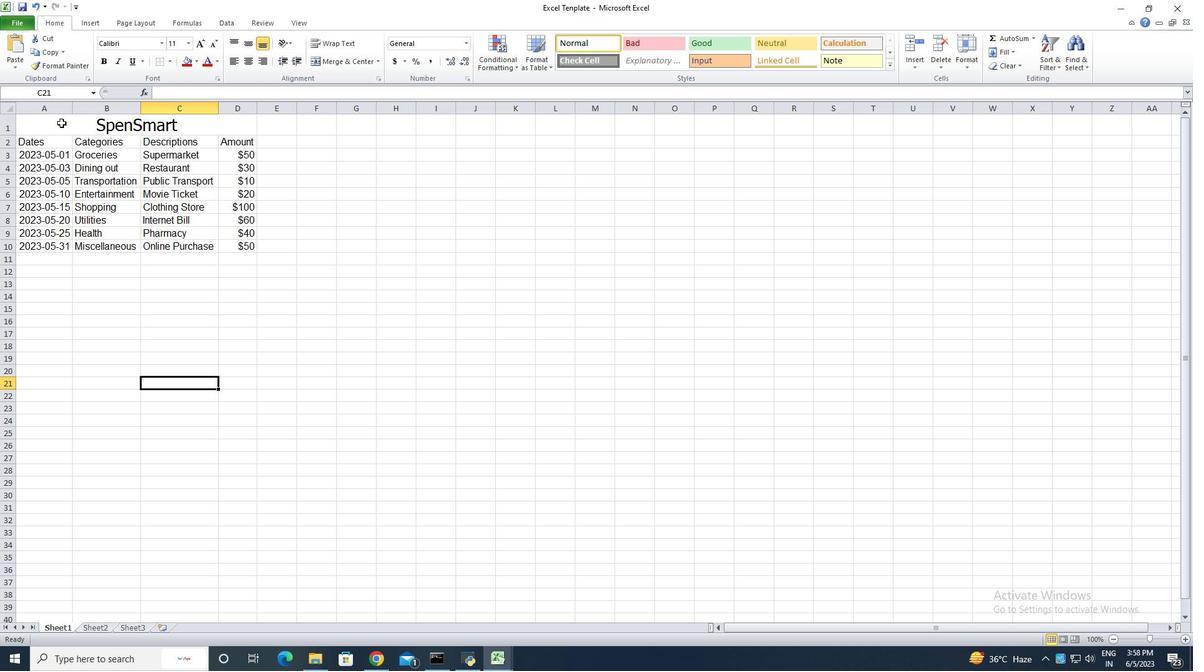 
Action: Mouse moved to (228, 63)
Screenshot: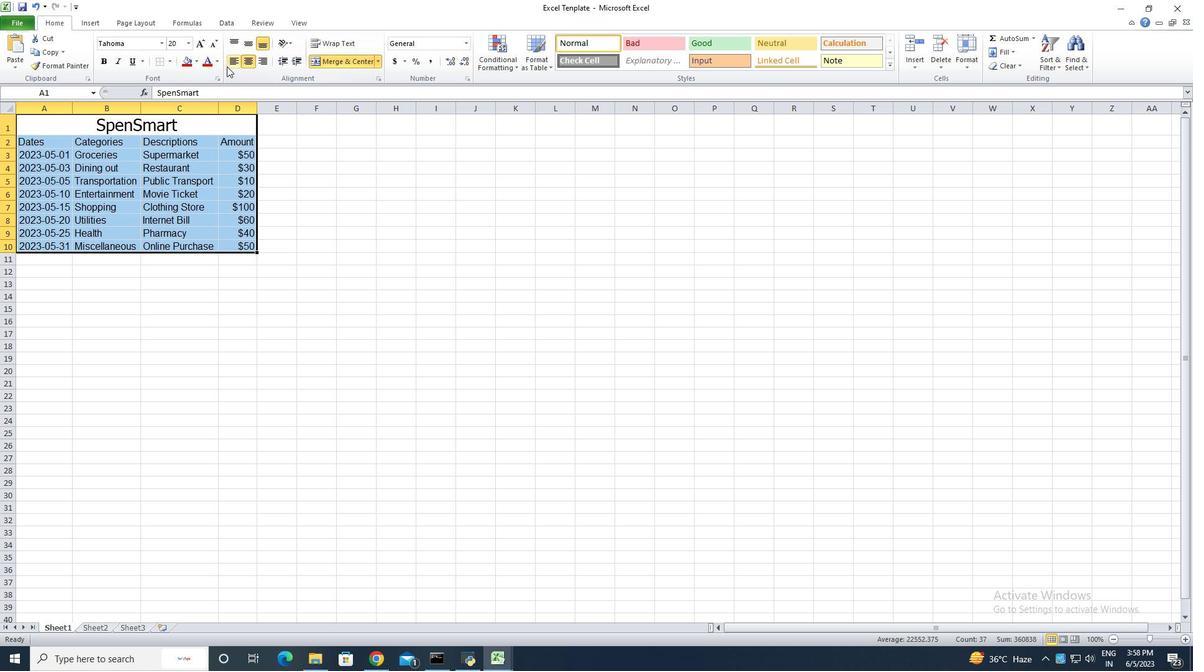 
Action: Mouse pressed left at (228, 63)
Screenshot: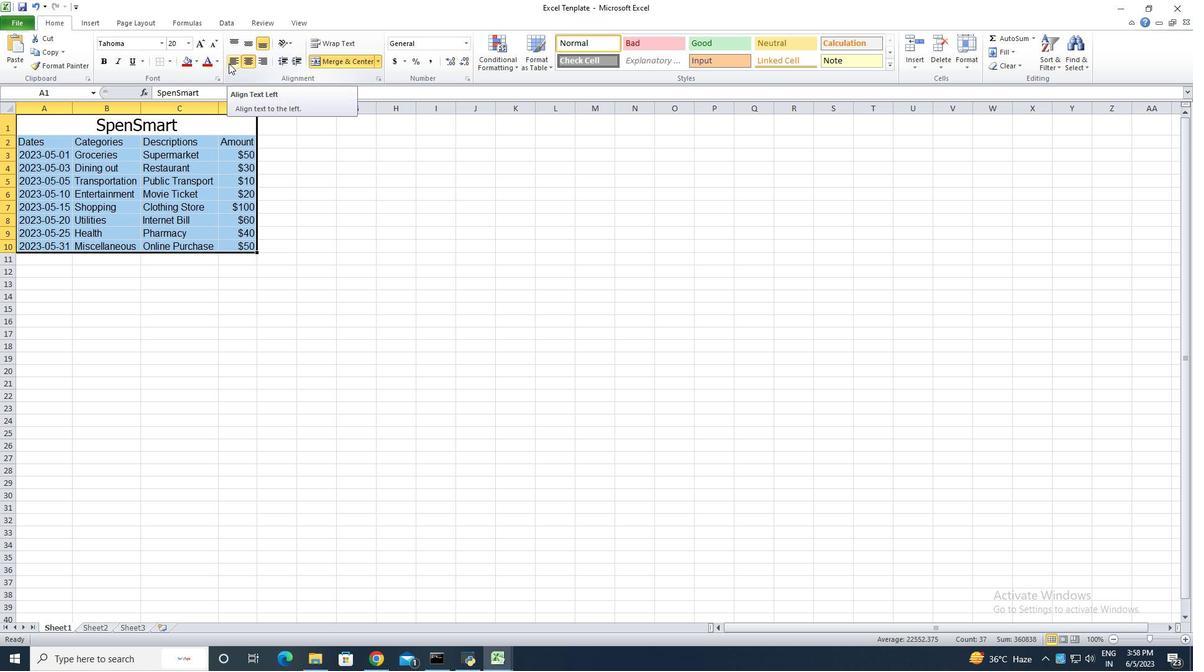 
Action: Mouse moved to (113, 422)
Screenshot: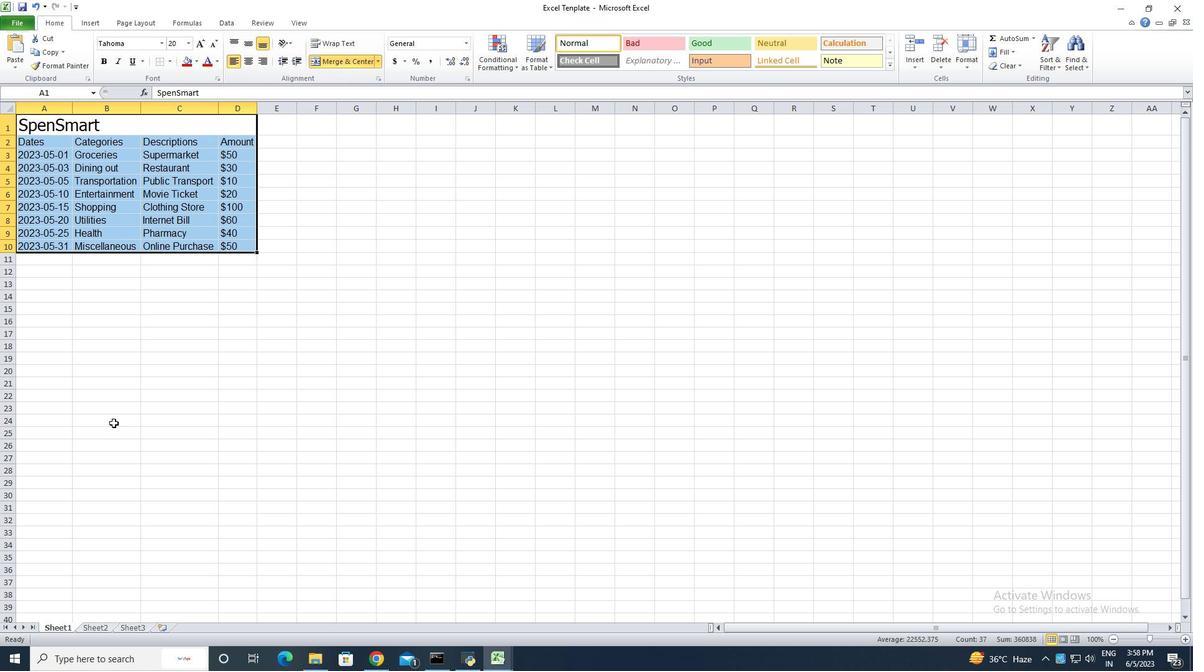 
Action: Mouse pressed left at (113, 422)
Screenshot: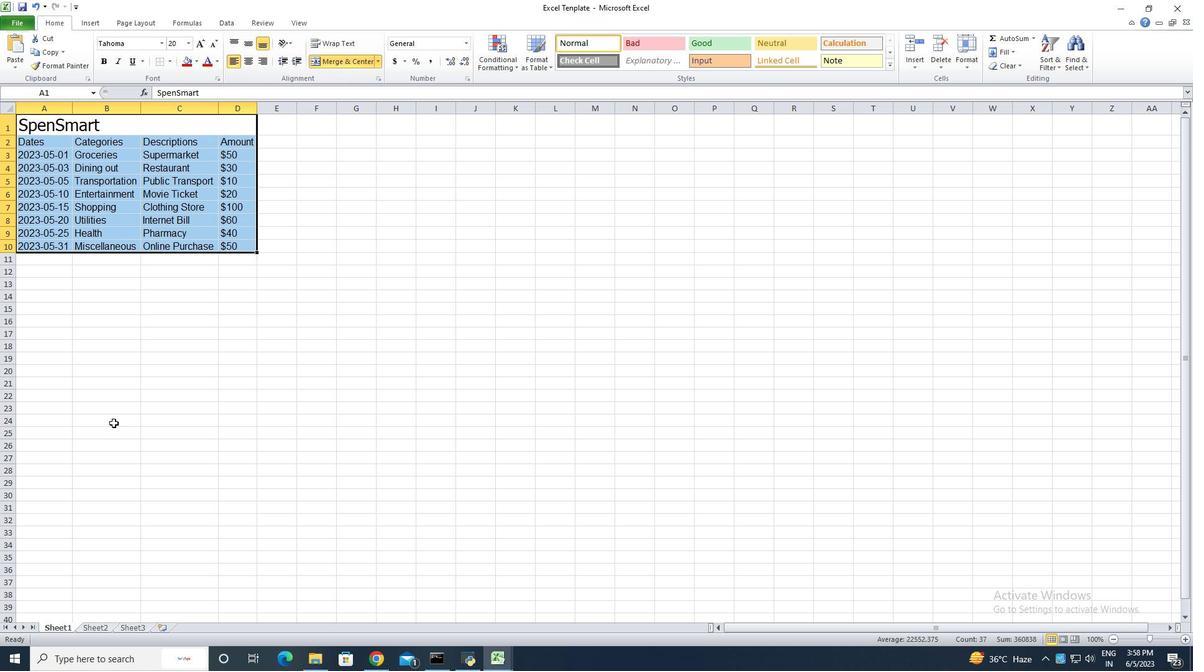 
Action: Key pressed ctrl+S
Screenshot: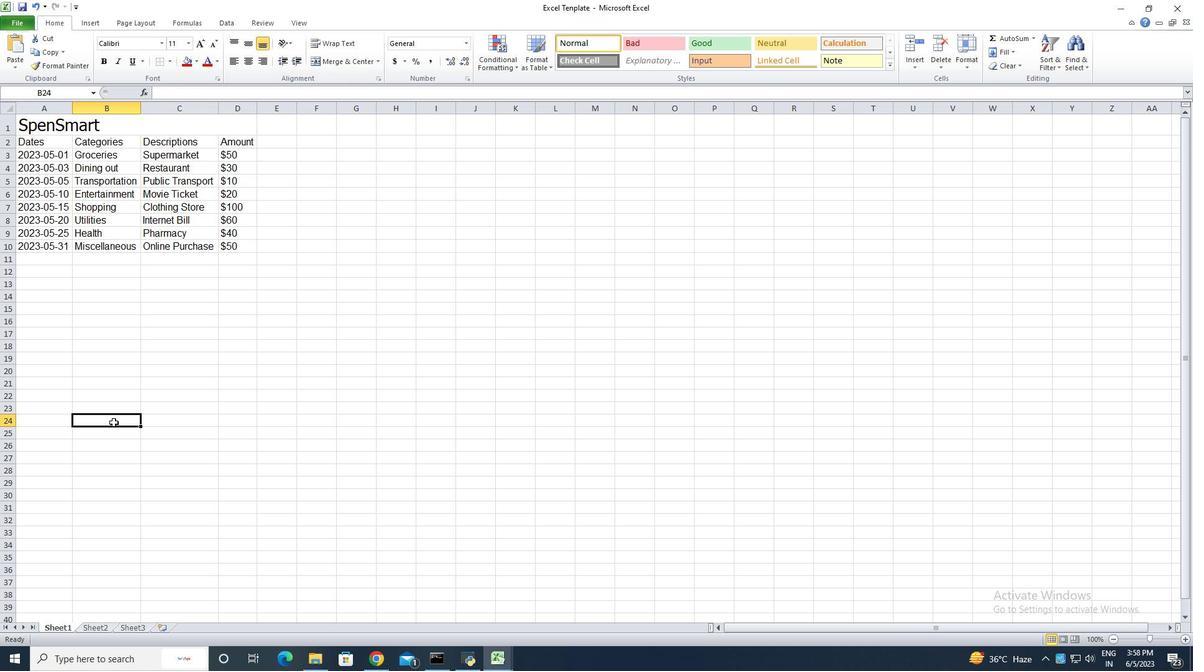 
